 Task: Search one way flight ticket for 3 adults, 3 children in premium economy from Minneapolis-st. Paul: Minneapolis-st. Paul International/wold-chamberlain Airport to Raleigh: Raleigh-durham International Airport on 8-5-2023. Number of bags: 9 checked bags. Price is upto 79000. Outbound departure time preference is 23:00.
Action: Mouse moved to (308, 150)
Screenshot: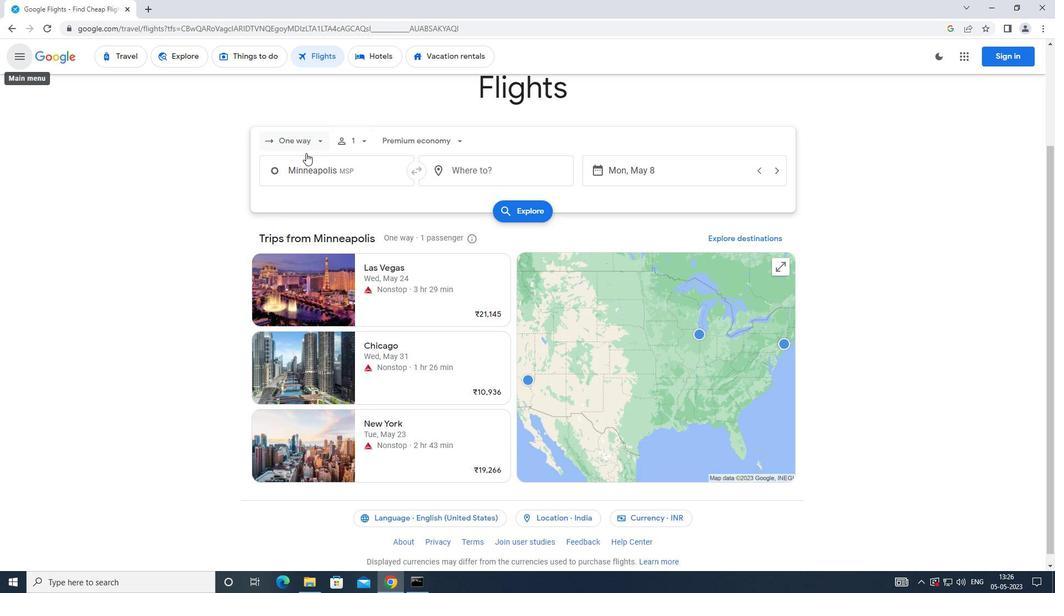 
Action: Mouse pressed left at (308, 150)
Screenshot: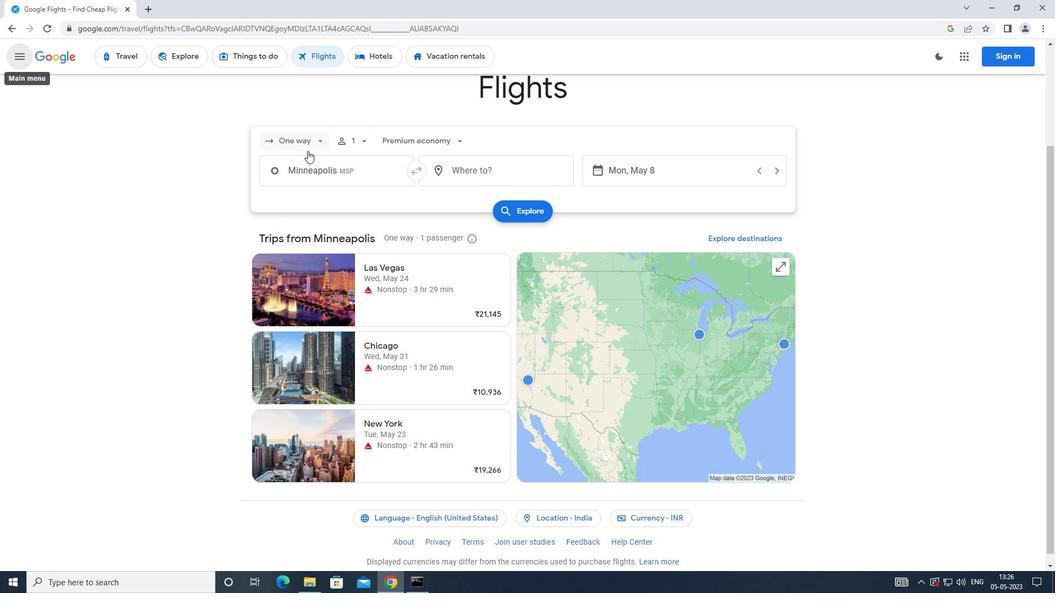 
Action: Mouse moved to (312, 190)
Screenshot: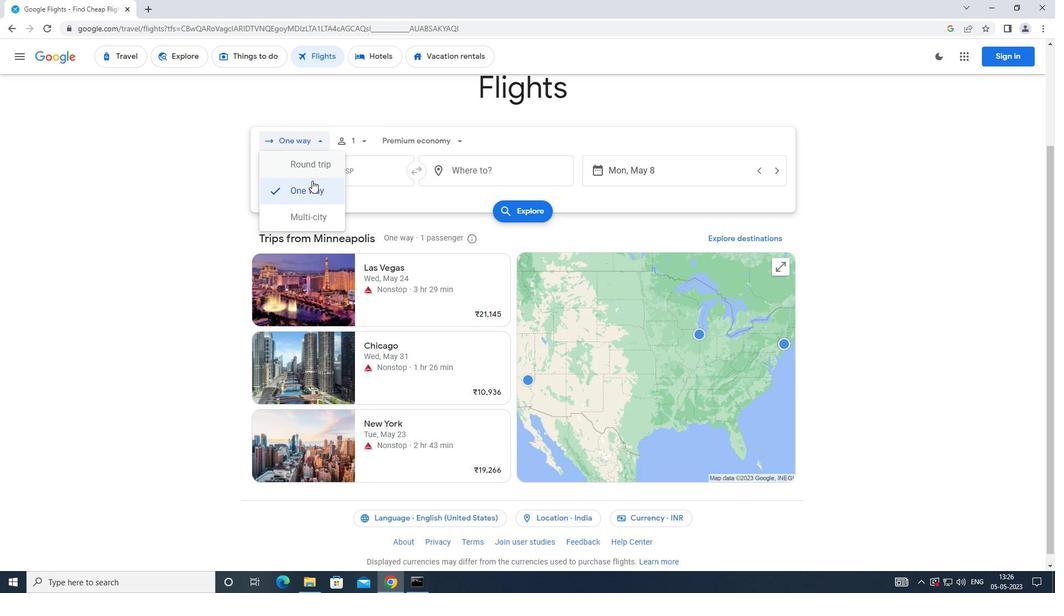 
Action: Mouse pressed left at (312, 190)
Screenshot: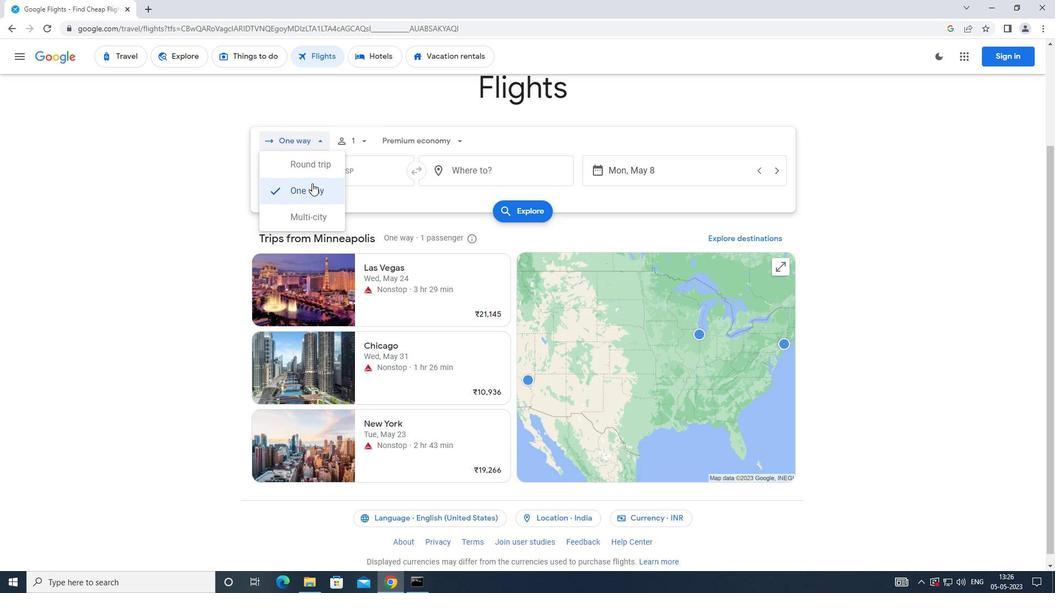 
Action: Mouse moved to (358, 147)
Screenshot: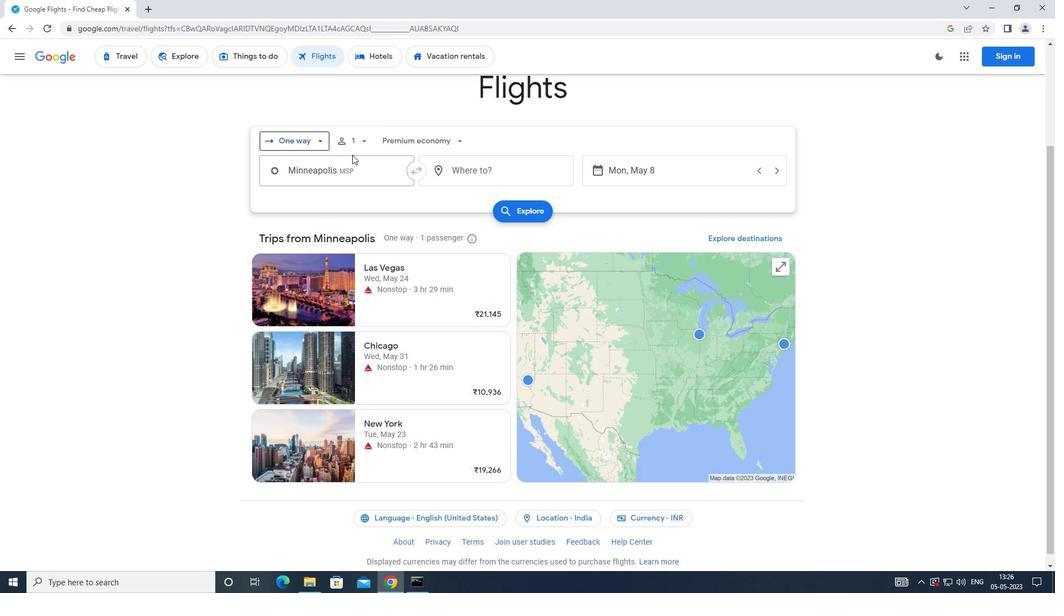 
Action: Mouse pressed left at (358, 147)
Screenshot: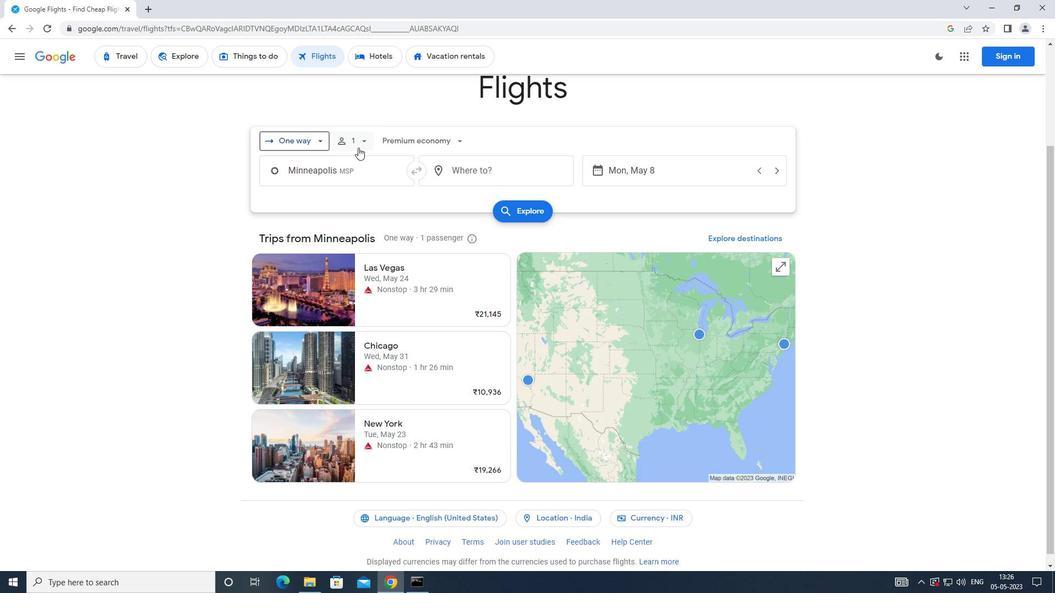 
Action: Mouse moved to (450, 168)
Screenshot: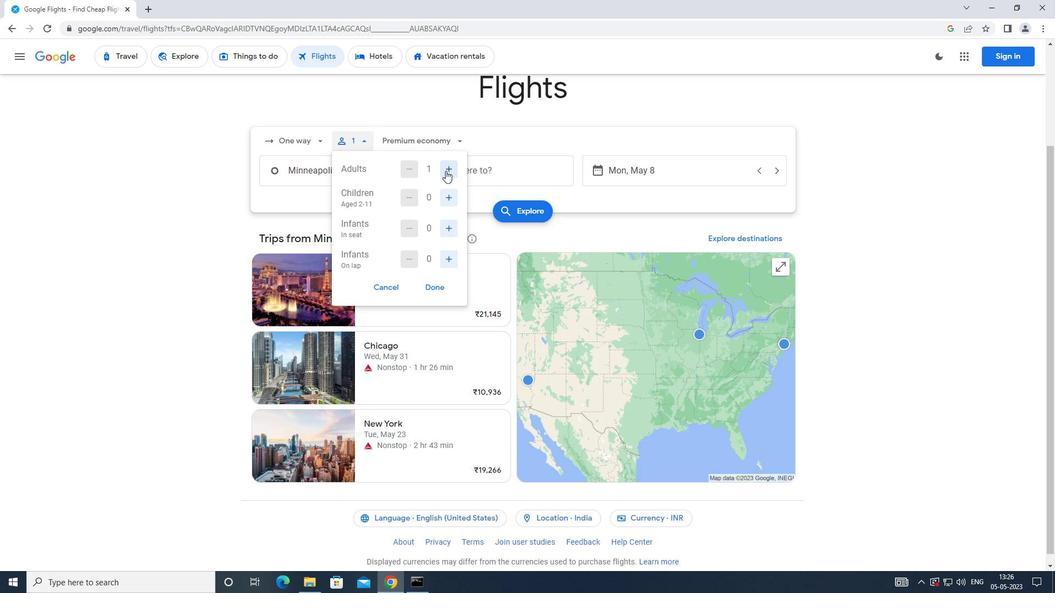 
Action: Mouse pressed left at (450, 168)
Screenshot: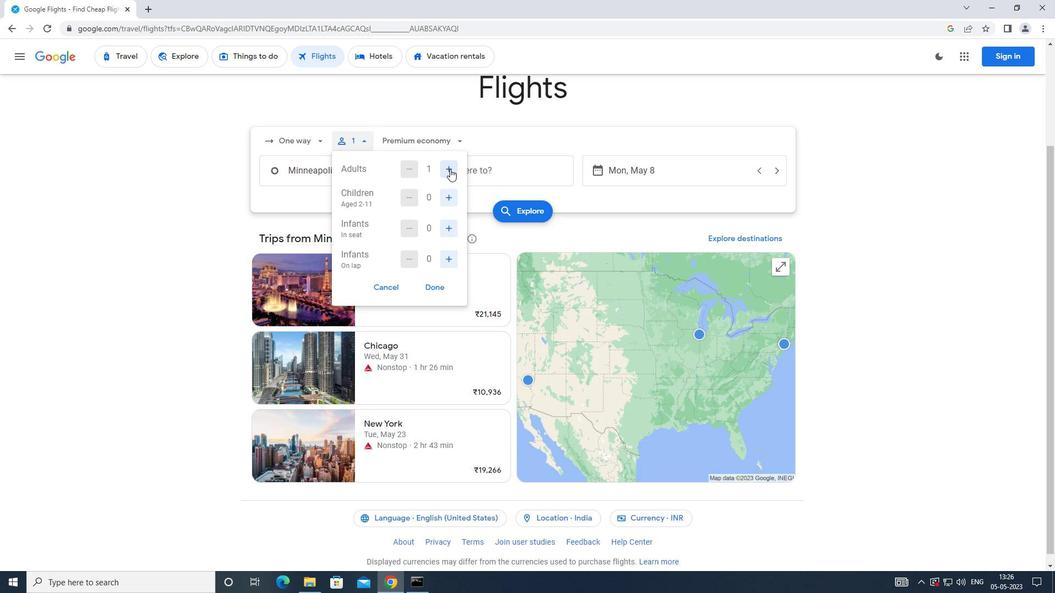 
Action: Mouse pressed left at (450, 168)
Screenshot: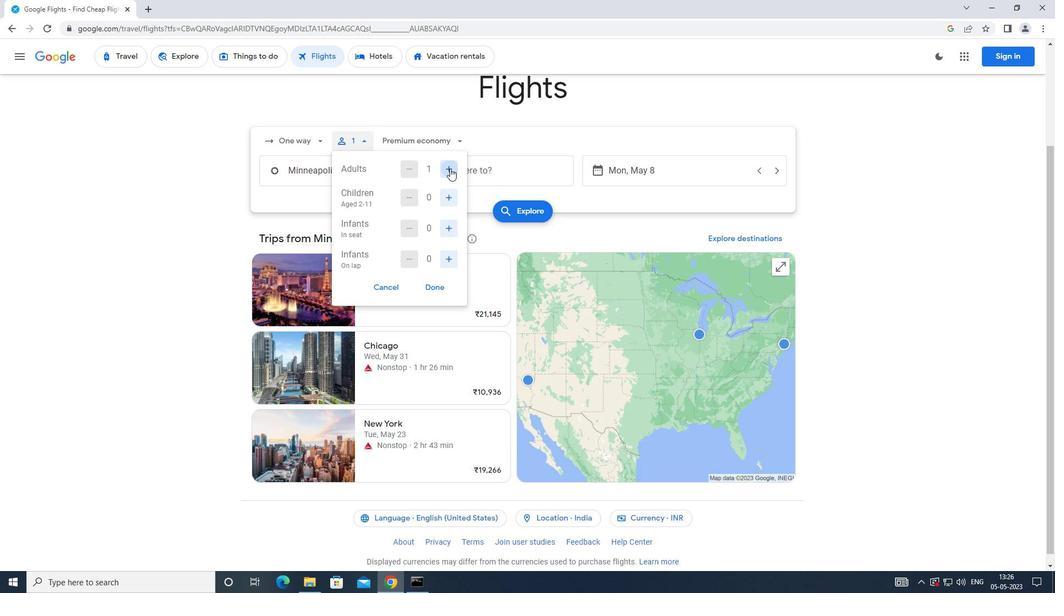 
Action: Mouse moved to (443, 195)
Screenshot: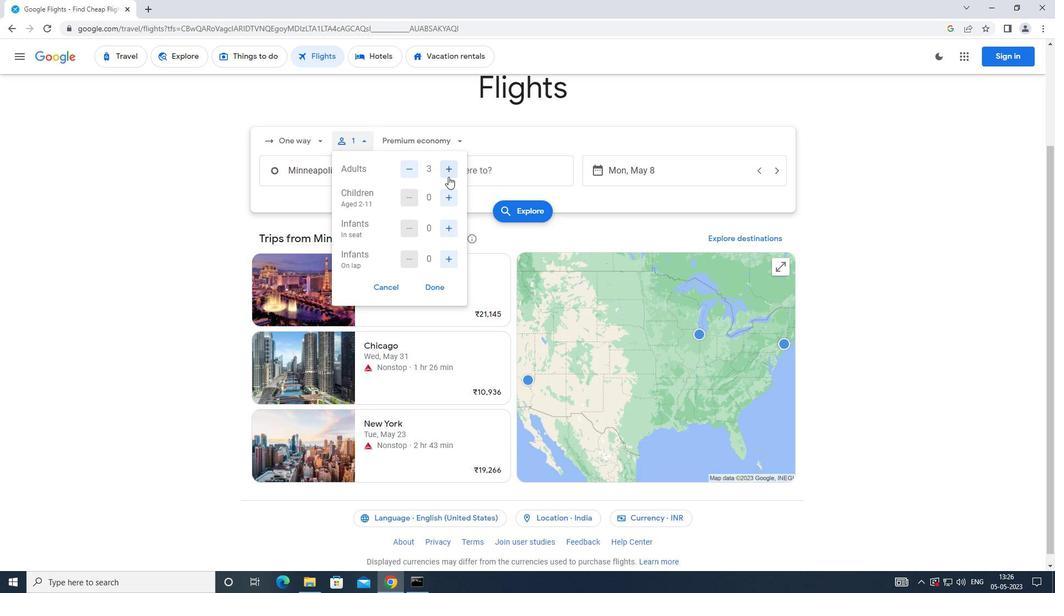 
Action: Mouse pressed left at (443, 195)
Screenshot: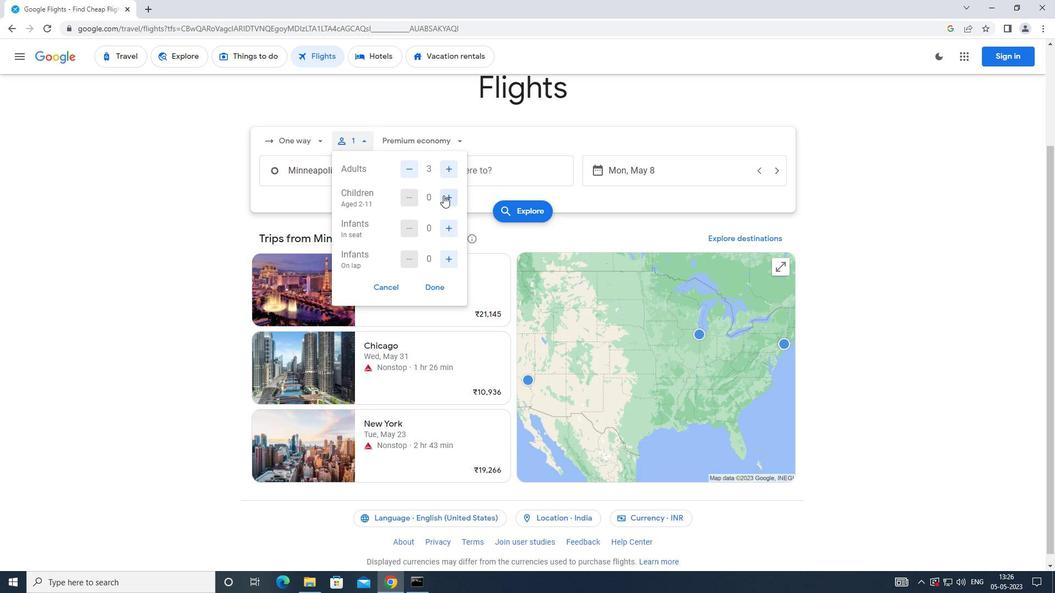 
Action: Mouse pressed left at (443, 195)
Screenshot: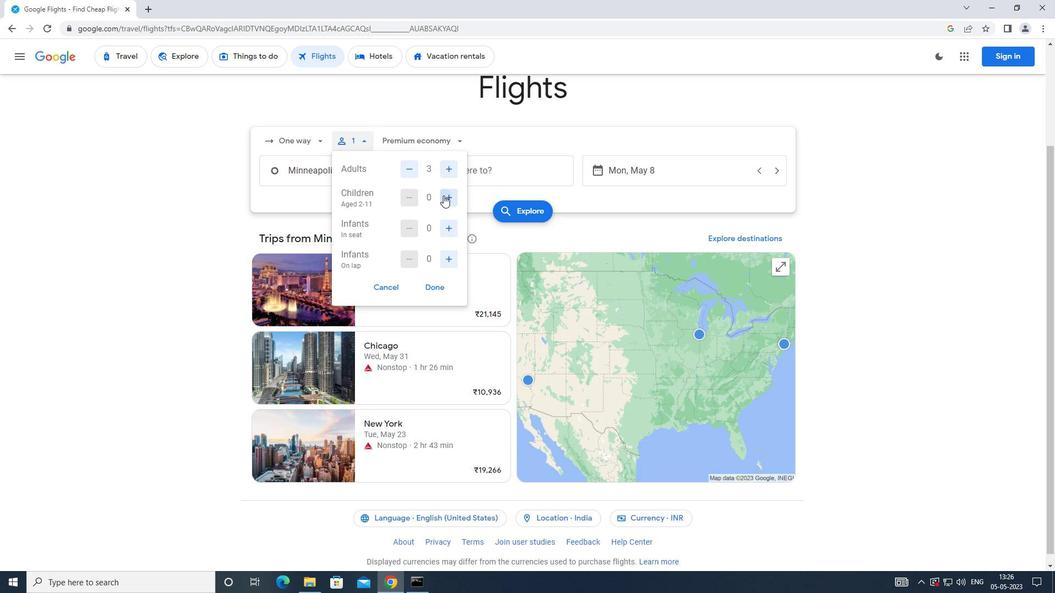 
Action: Mouse pressed left at (443, 195)
Screenshot: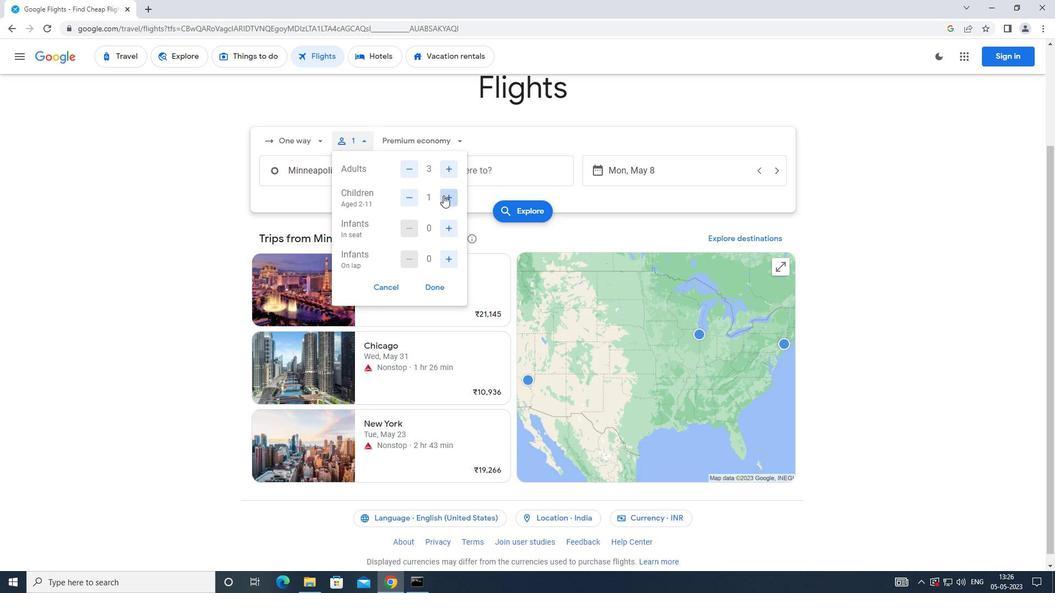 
Action: Mouse moved to (430, 292)
Screenshot: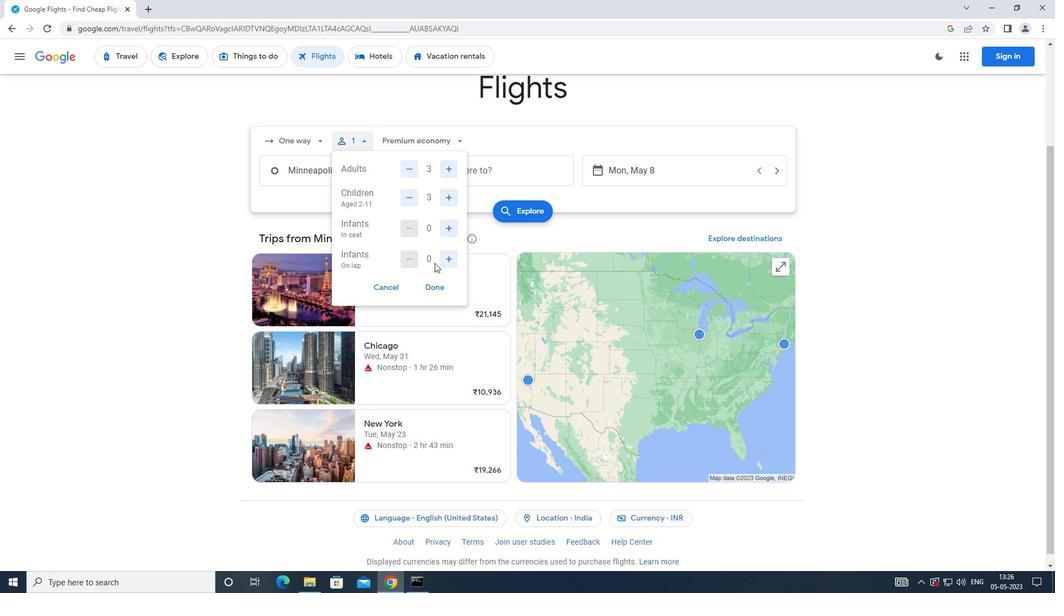 
Action: Mouse pressed left at (430, 292)
Screenshot: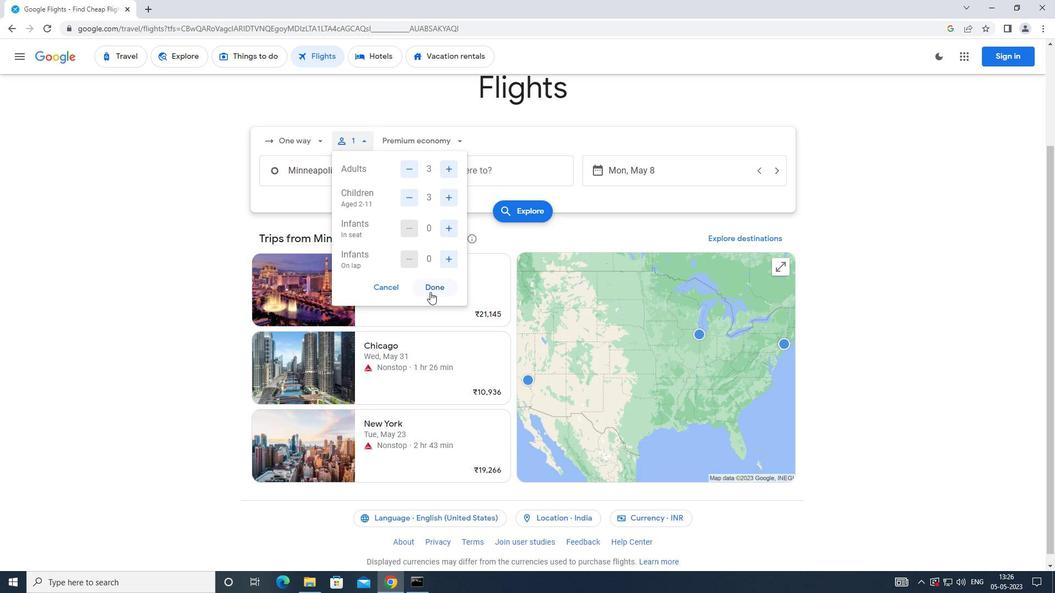 
Action: Mouse moved to (405, 140)
Screenshot: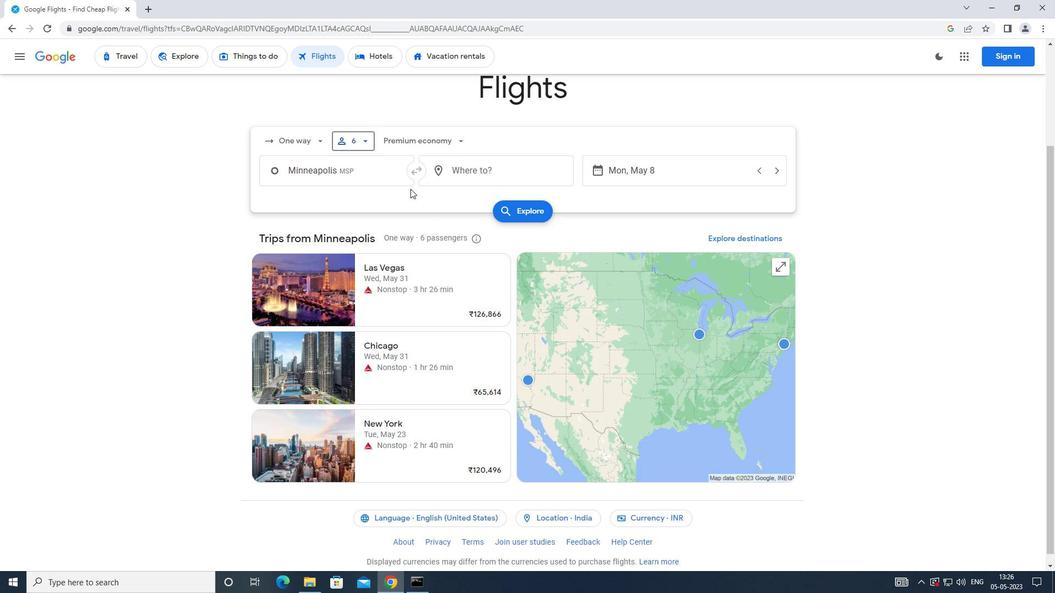 
Action: Mouse pressed left at (405, 140)
Screenshot: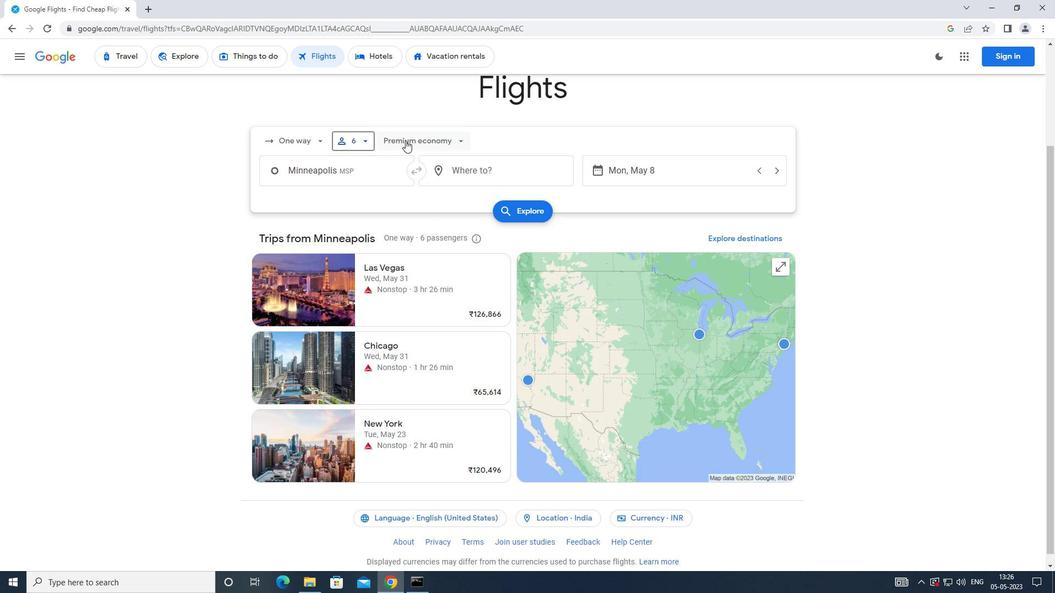 
Action: Mouse moved to (410, 194)
Screenshot: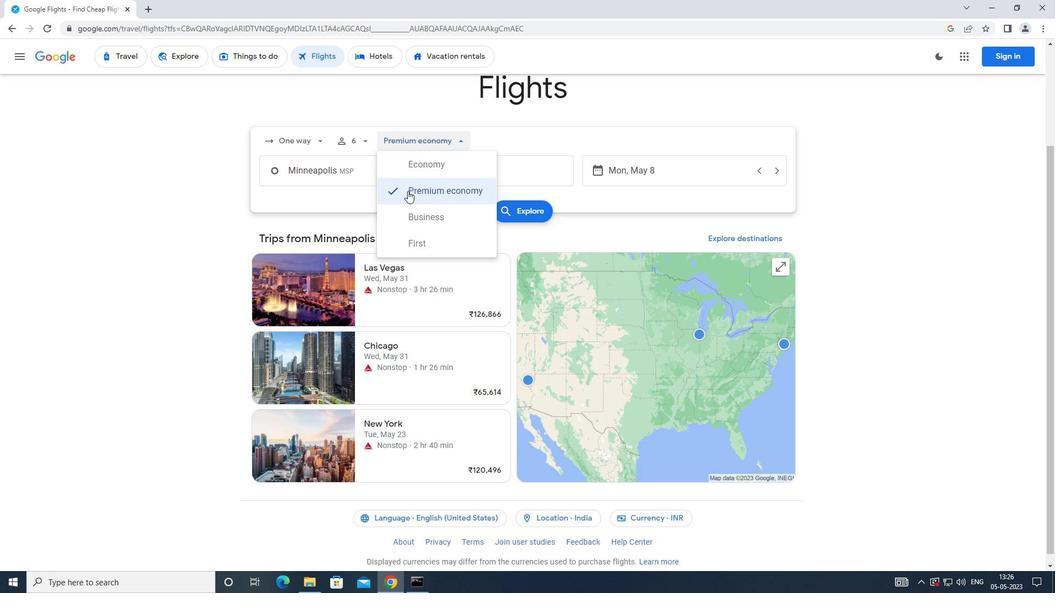 
Action: Mouse pressed left at (410, 194)
Screenshot: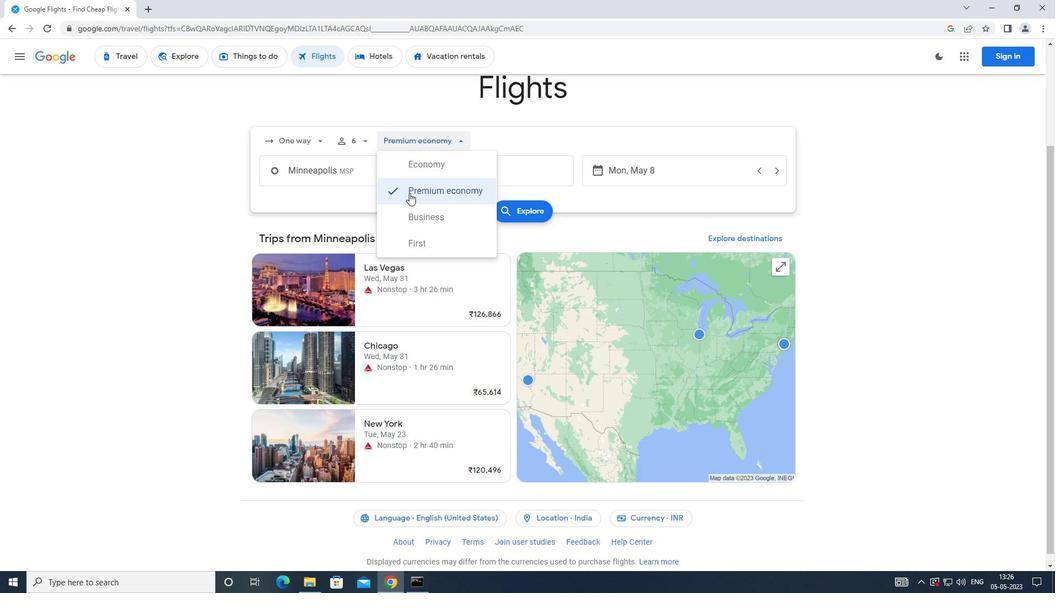 
Action: Mouse moved to (368, 177)
Screenshot: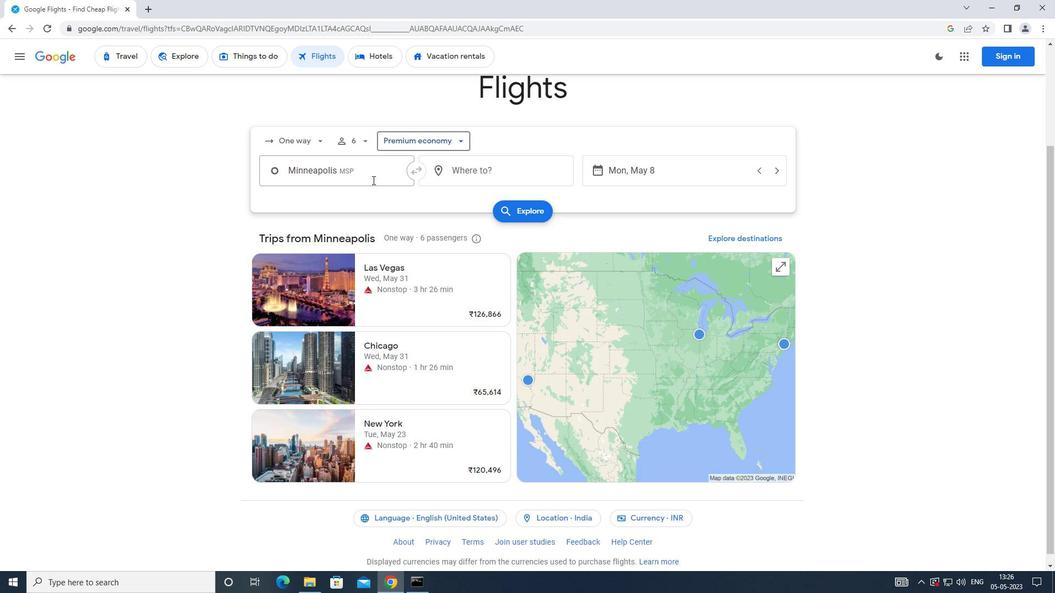 
Action: Mouse pressed left at (368, 177)
Screenshot: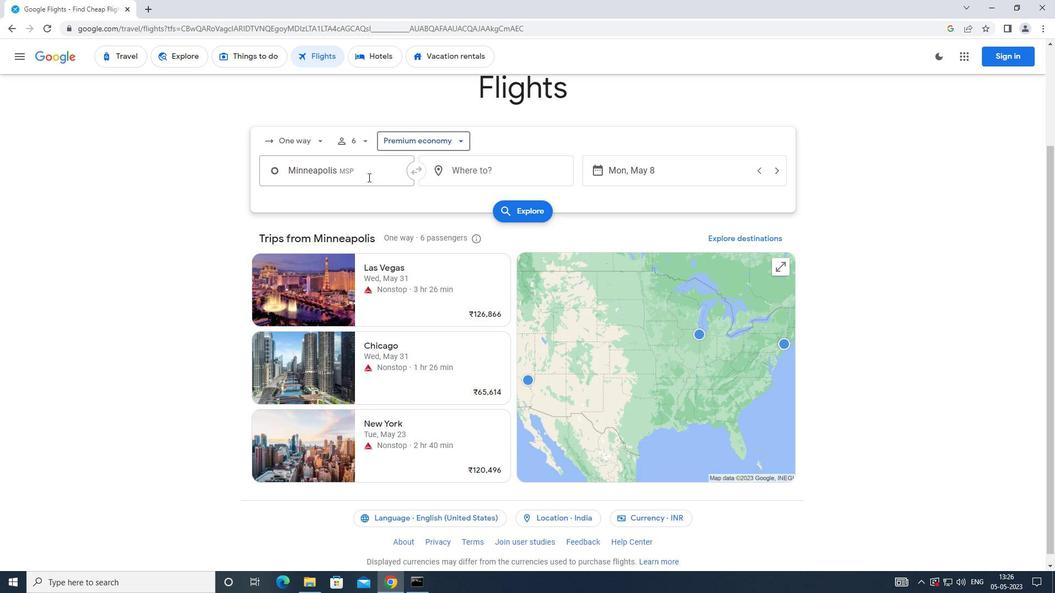 
Action: Key pressed <Key.caps_lock>m<Key.caps_lock>inneapolis
Screenshot: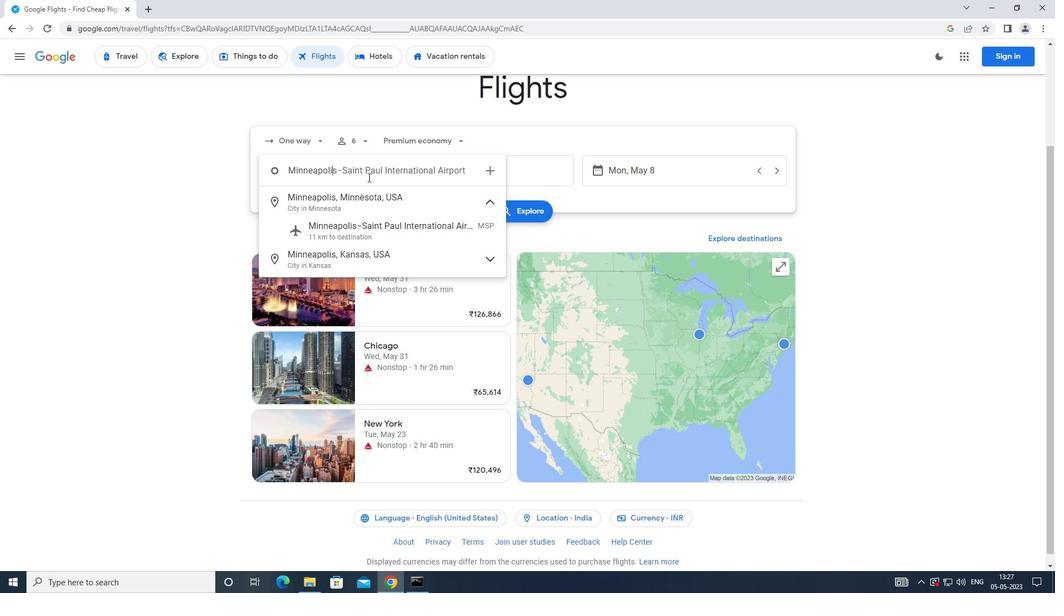 
Action: Mouse moved to (393, 224)
Screenshot: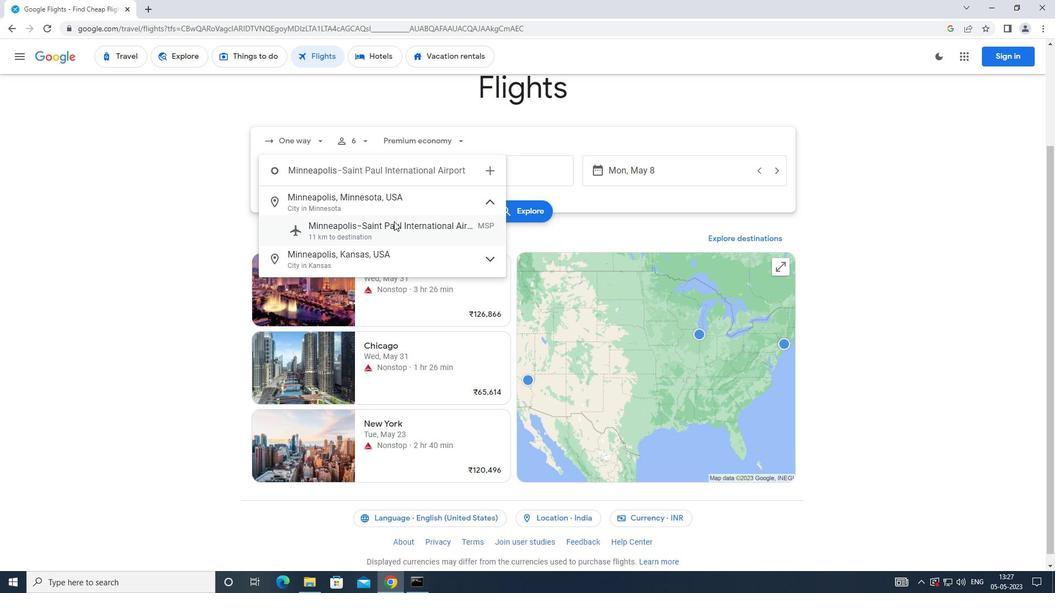 
Action: Mouse pressed left at (393, 224)
Screenshot: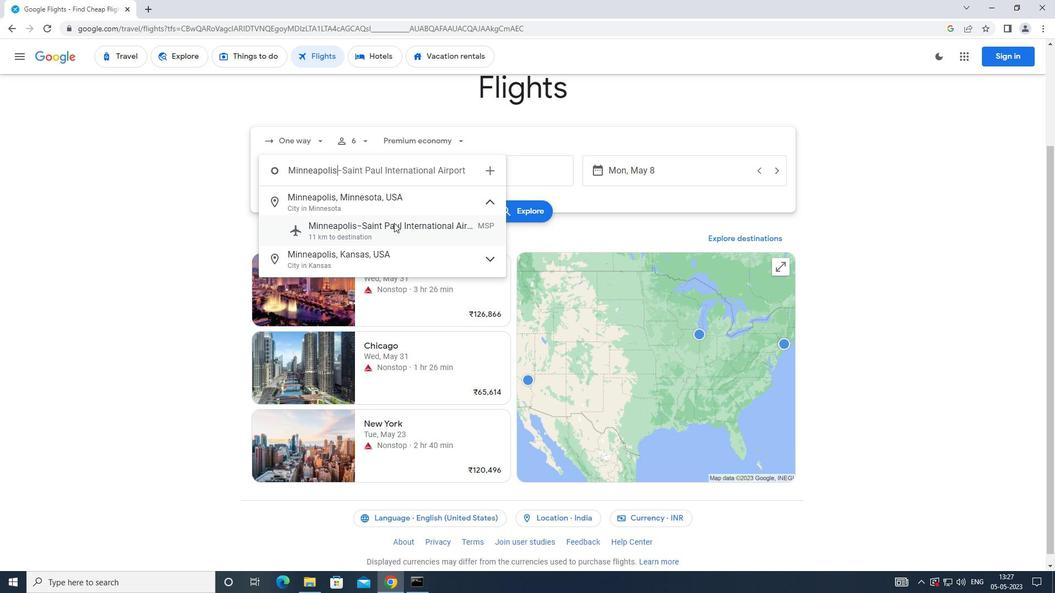 
Action: Mouse moved to (481, 174)
Screenshot: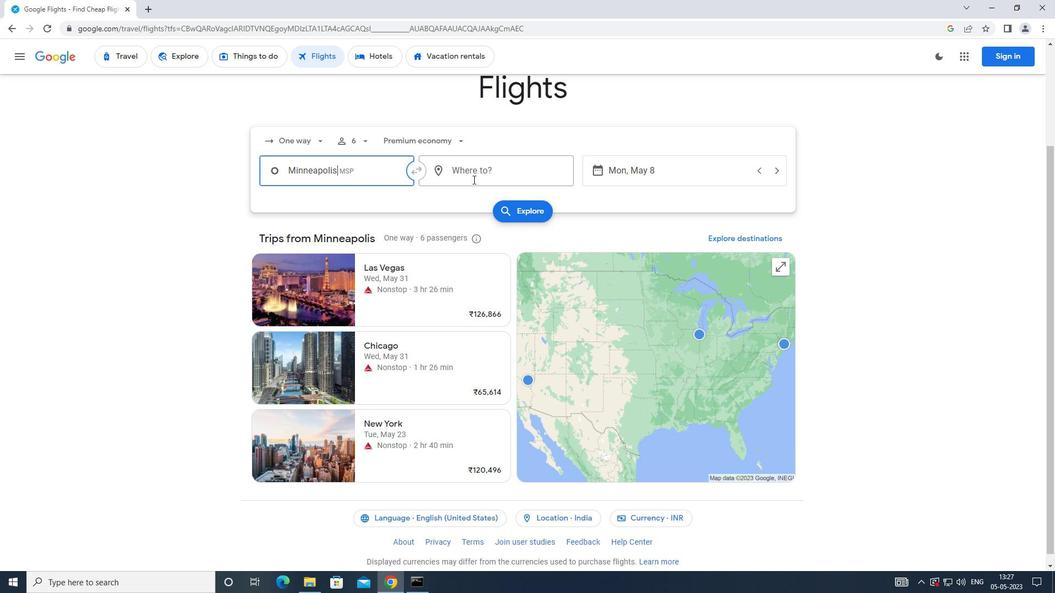 
Action: Mouse pressed left at (481, 174)
Screenshot: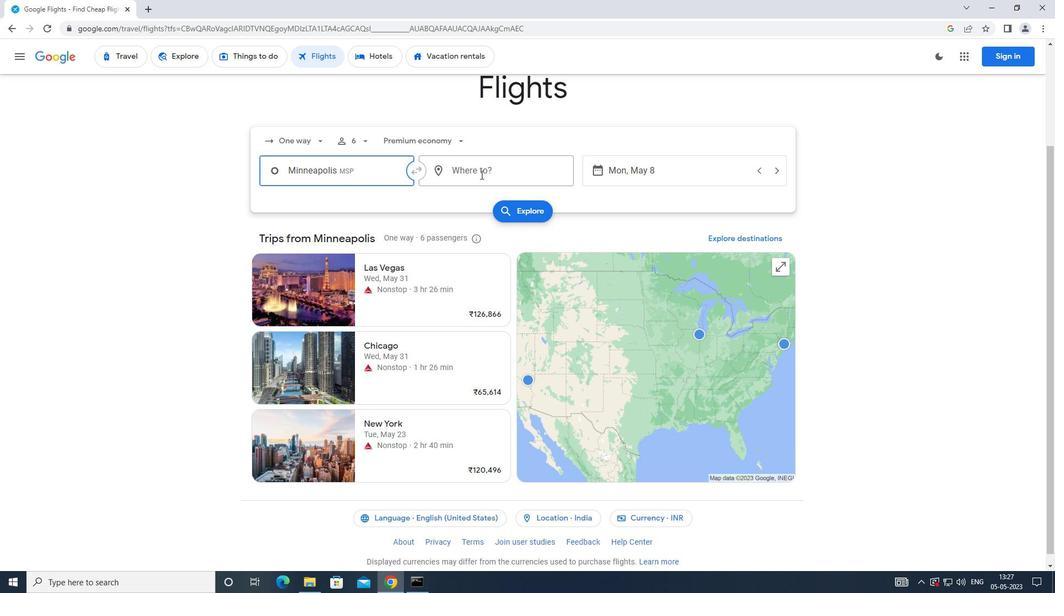 
Action: Mouse moved to (464, 179)
Screenshot: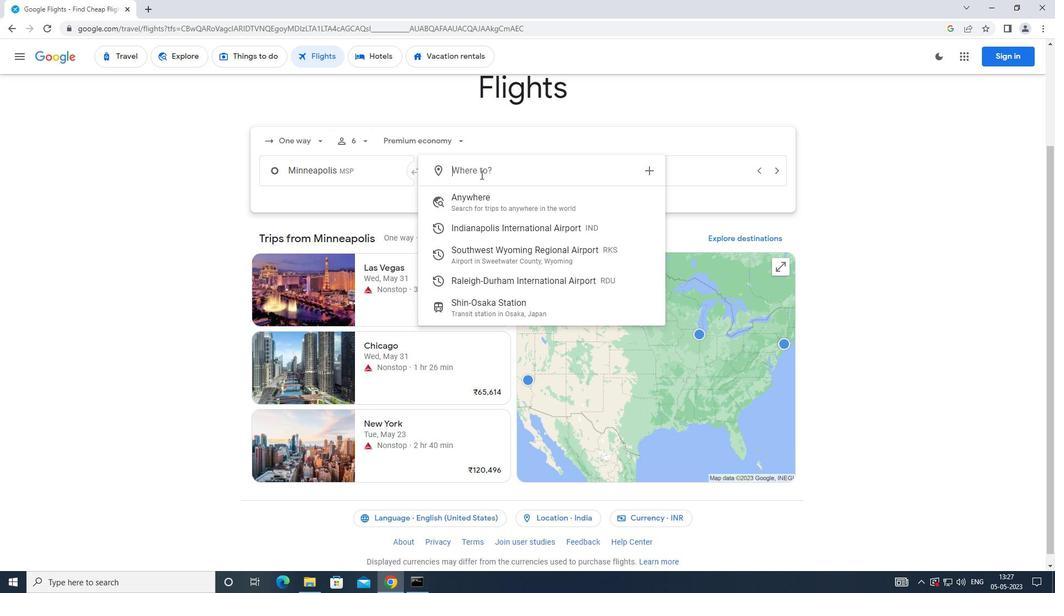 
Action: Key pressed <Key.caps_lock>r<Key.caps_lock>aleigh
Screenshot: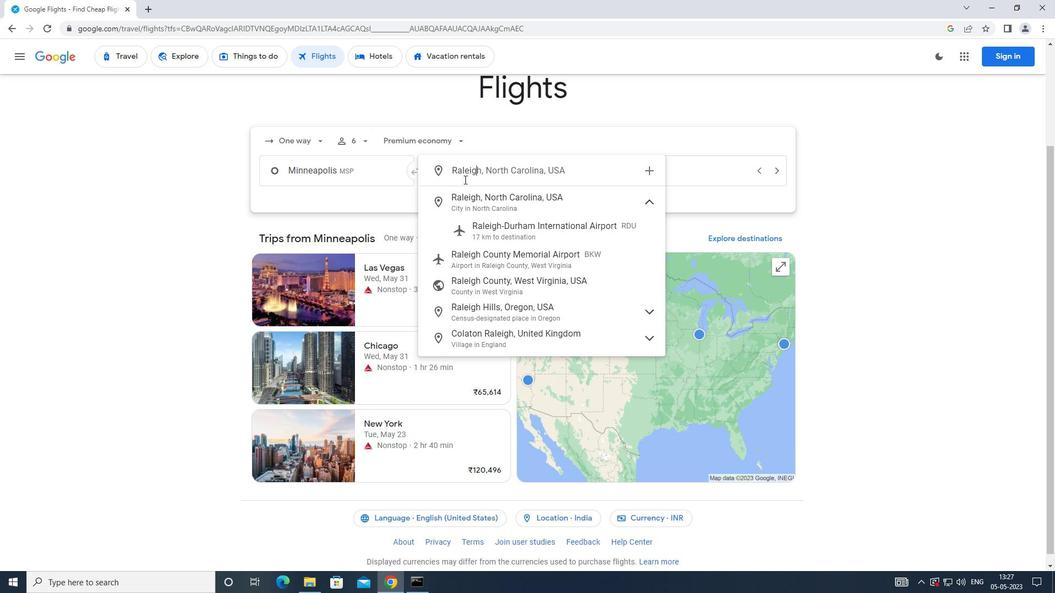 
Action: Mouse moved to (493, 223)
Screenshot: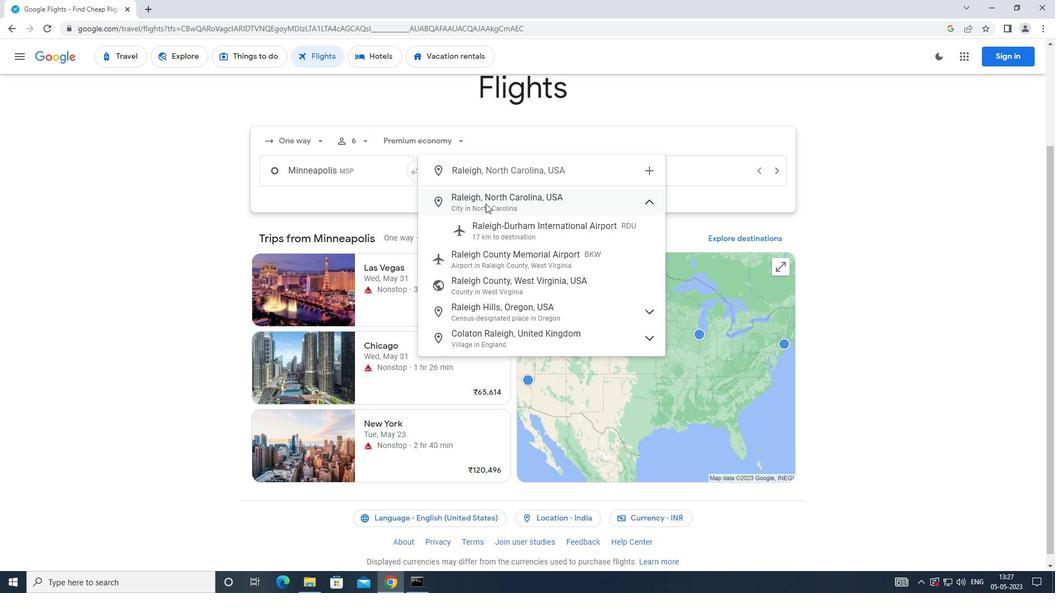 
Action: Mouse pressed left at (493, 223)
Screenshot: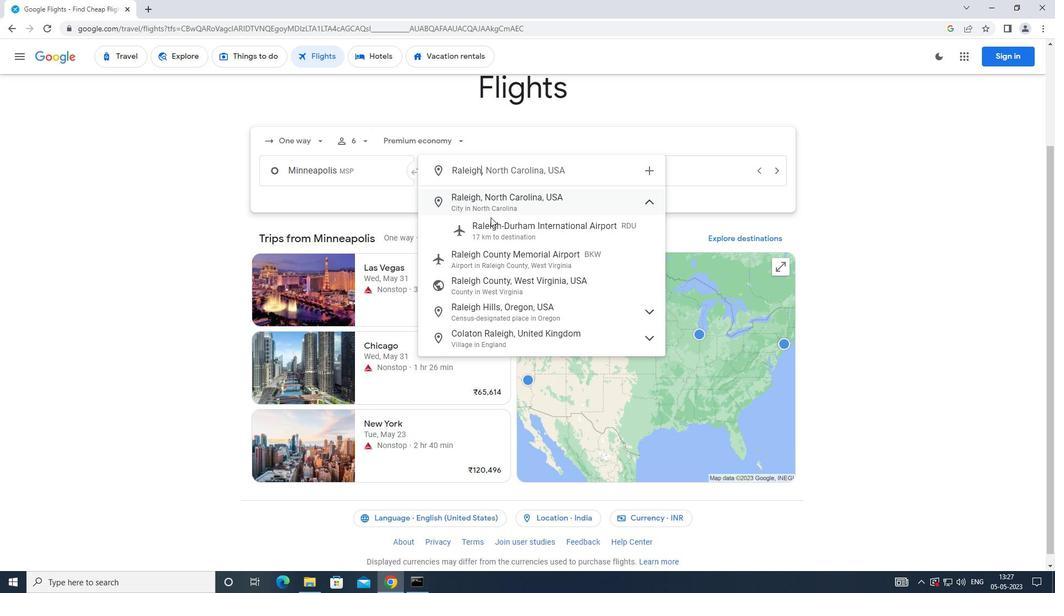 
Action: Mouse moved to (619, 165)
Screenshot: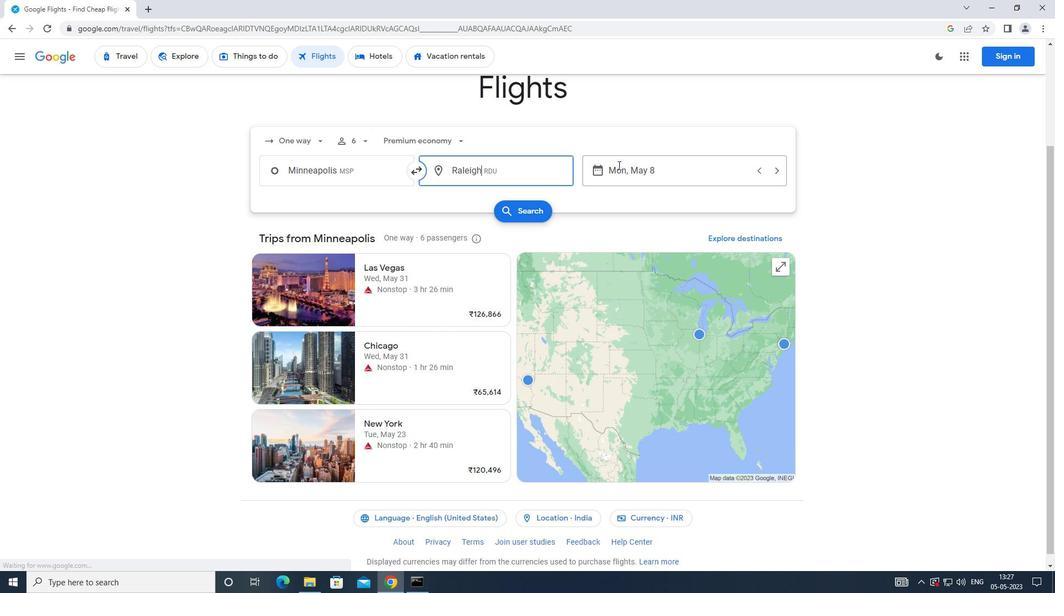
Action: Mouse pressed left at (619, 165)
Screenshot: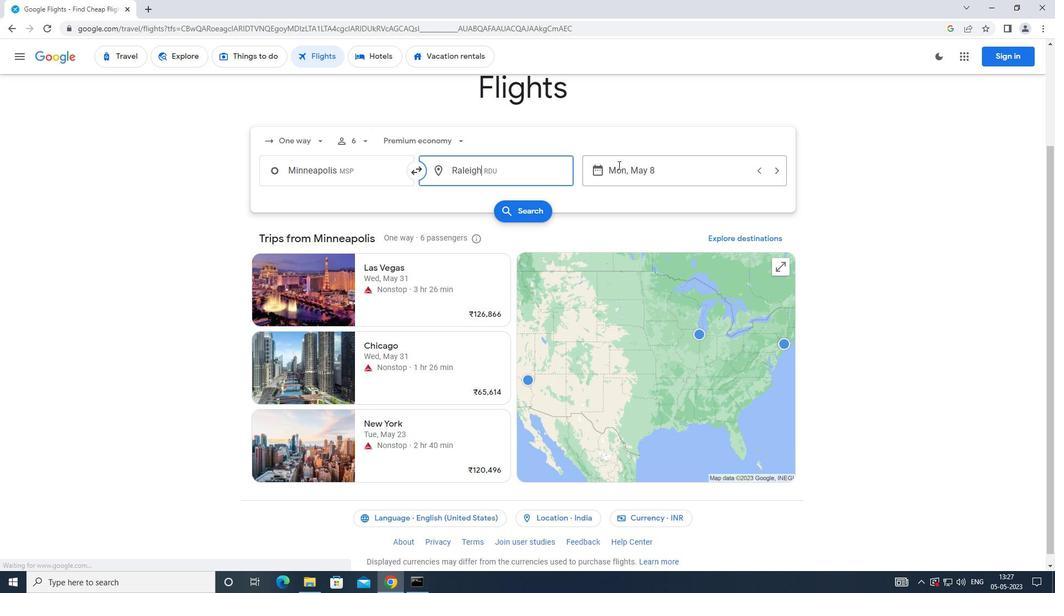 
Action: Mouse moved to (422, 281)
Screenshot: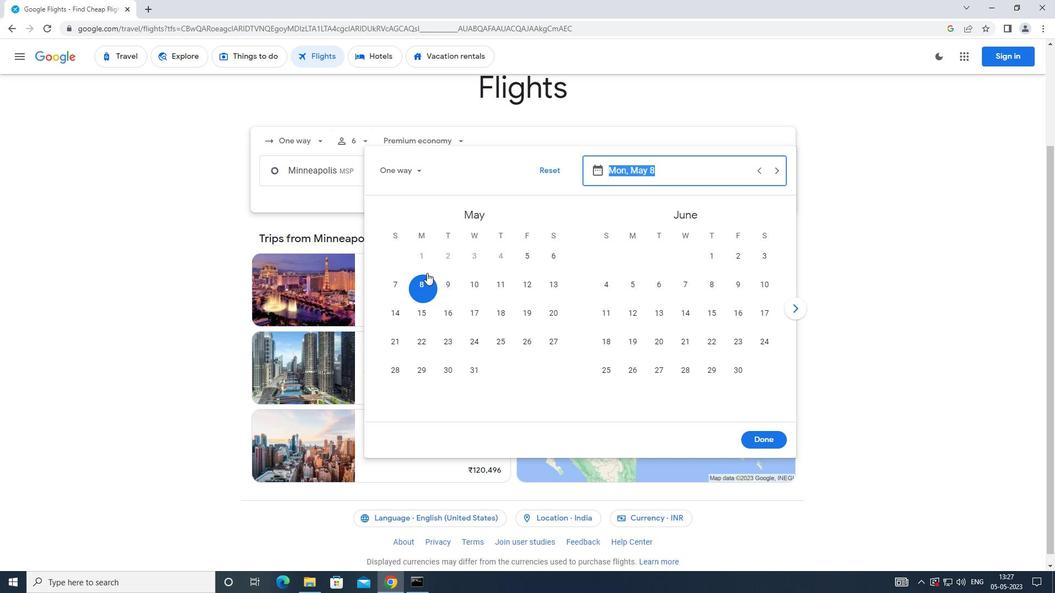 
Action: Mouse pressed left at (422, 281)
Screenshot: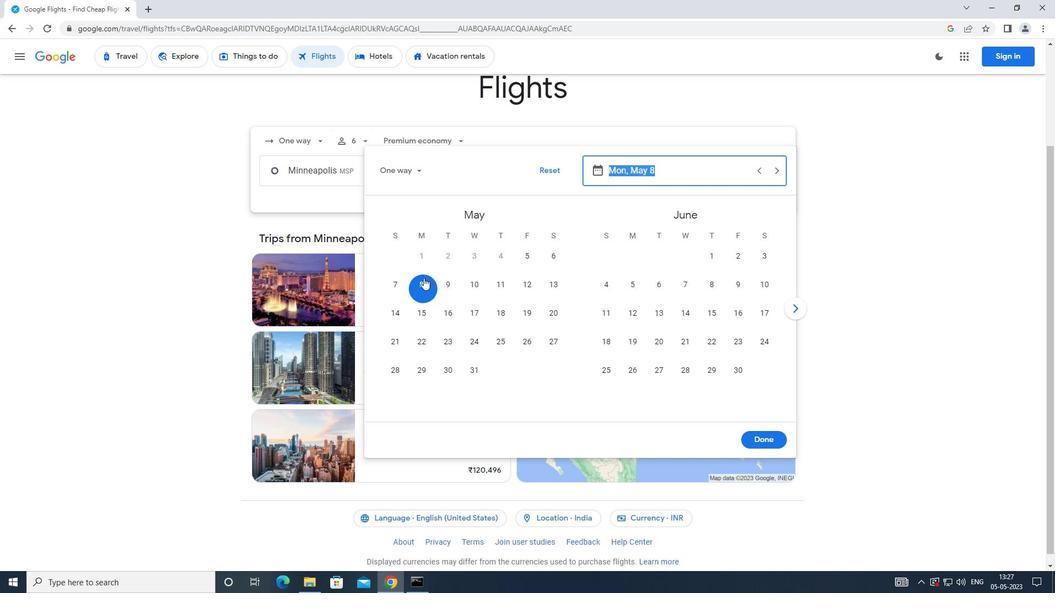 
Action: Mouse moved to (749, 439)
Screenshot: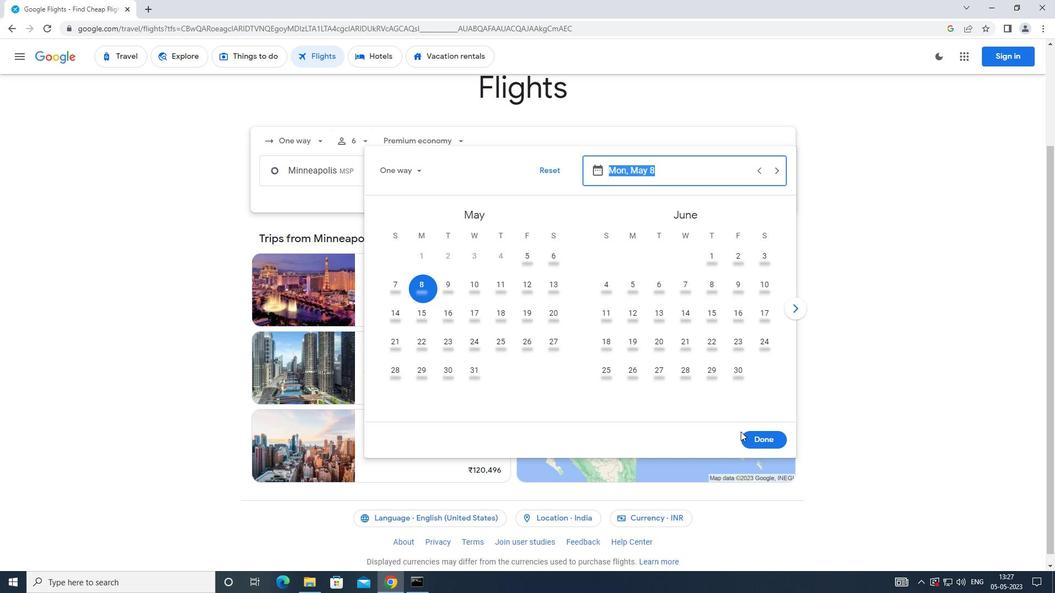 
Action: Mouse pressed left at (749, 439)
Screenshot: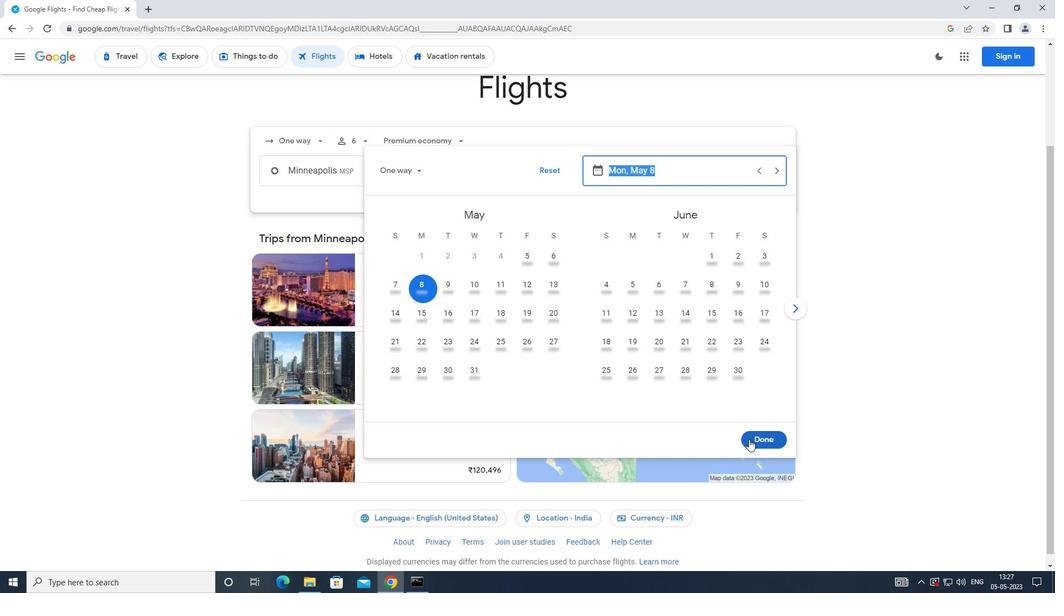 
Action: Mouse moved to (518, 220)
Screenshot: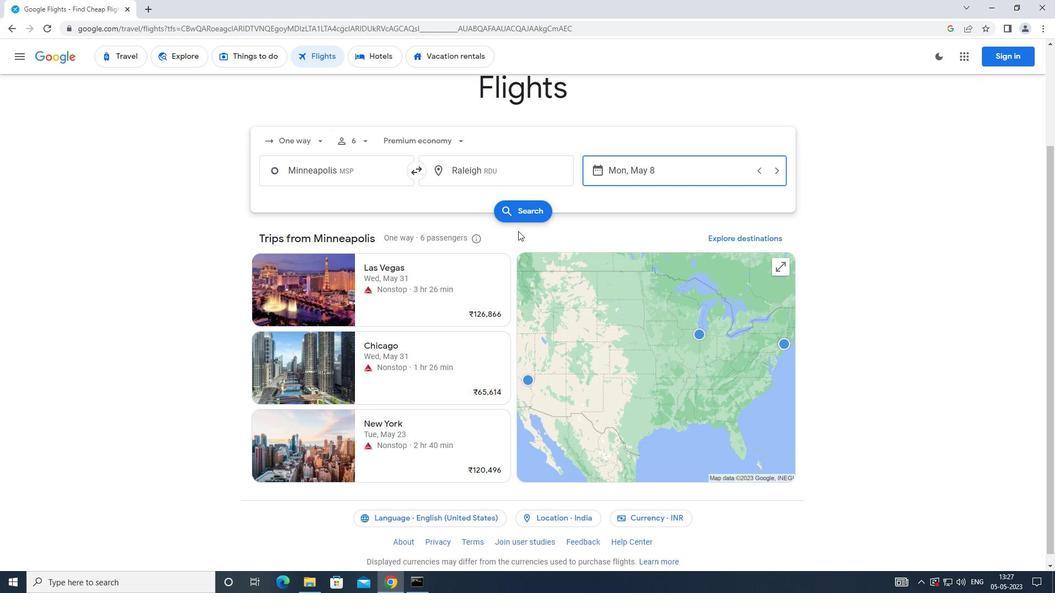 
Action: Mouse pressed left at (518, 220)
Screenshot: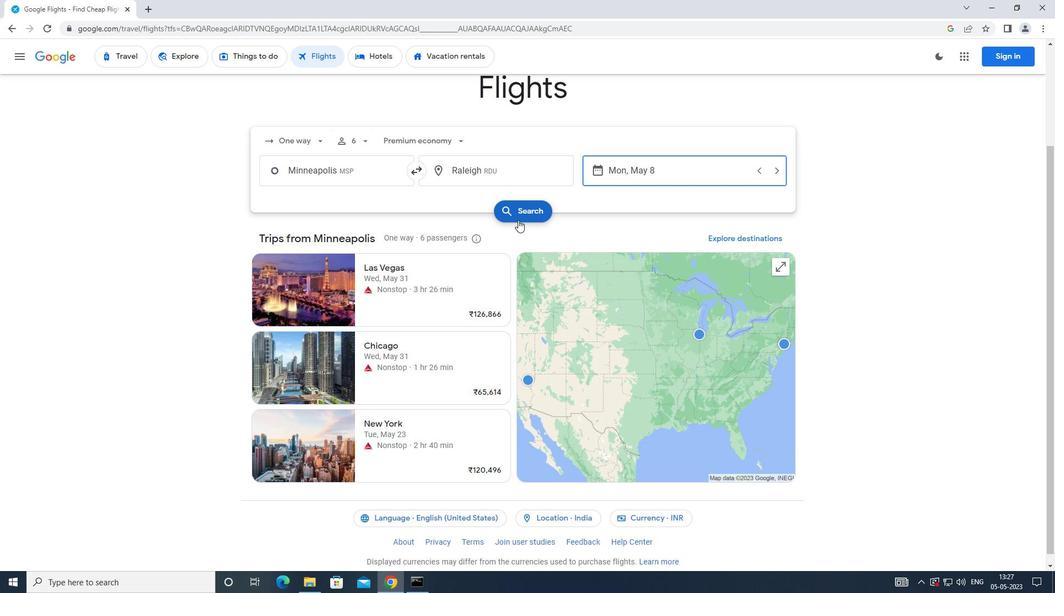 
Action: Mouse moved to (271, 156)
Screenshot: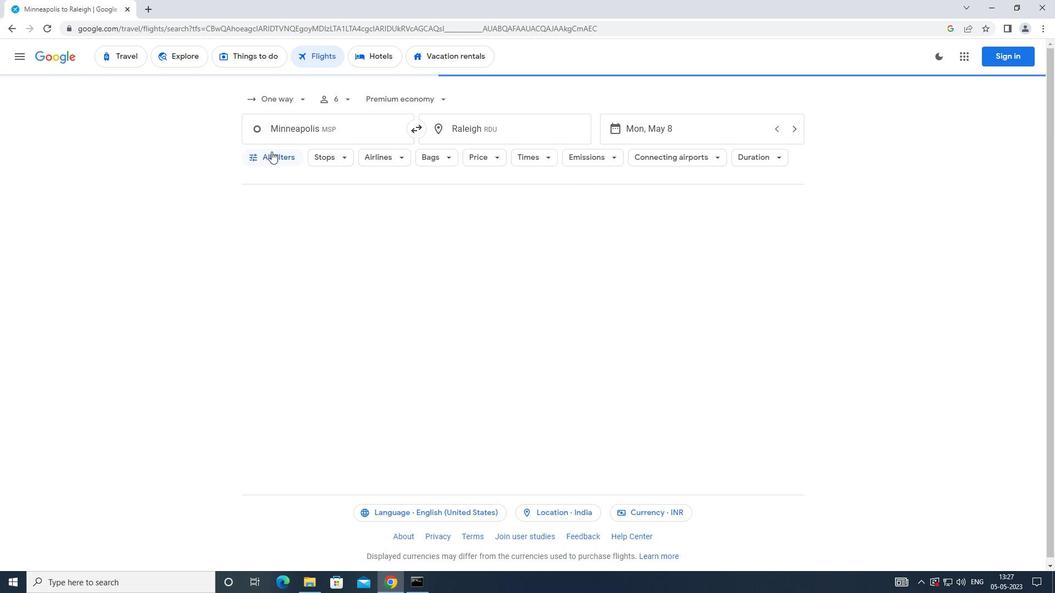 
Action: Mouse pressed left at (271, 156)
Screenshot: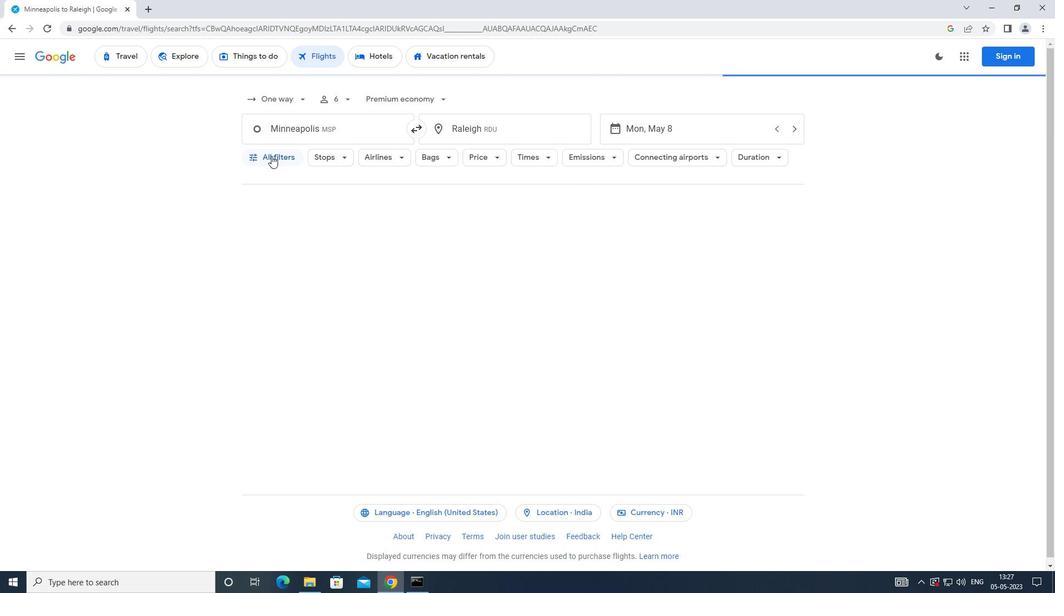 
Action: Mouse moved to (403, 395)
Screenshot: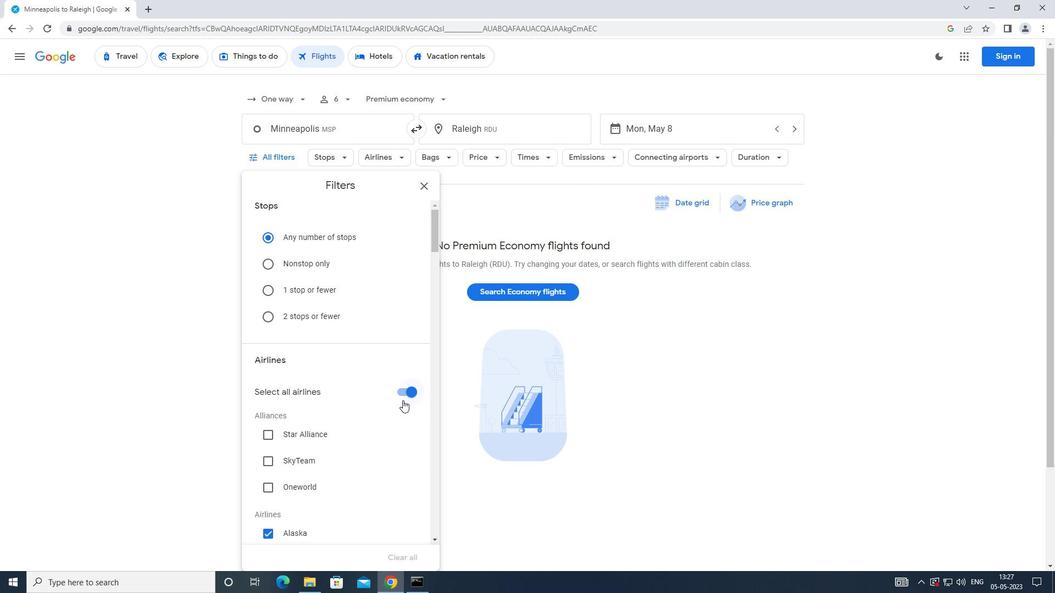 
Action: Mouse pressed left at (403, 395)
Screenshot: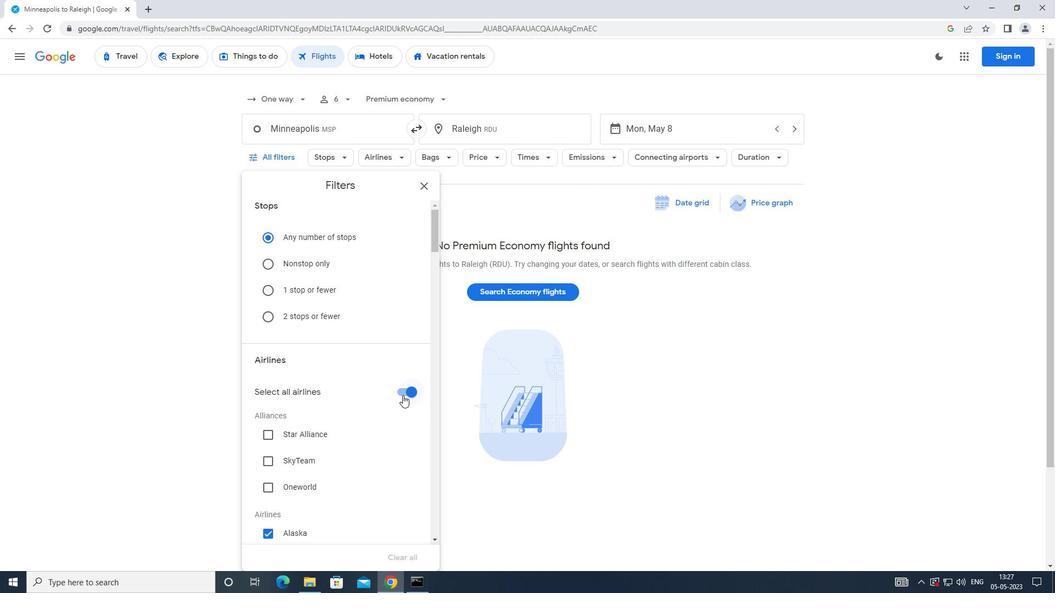 
Action: Mouse moved to (393, 387)
Screenshot: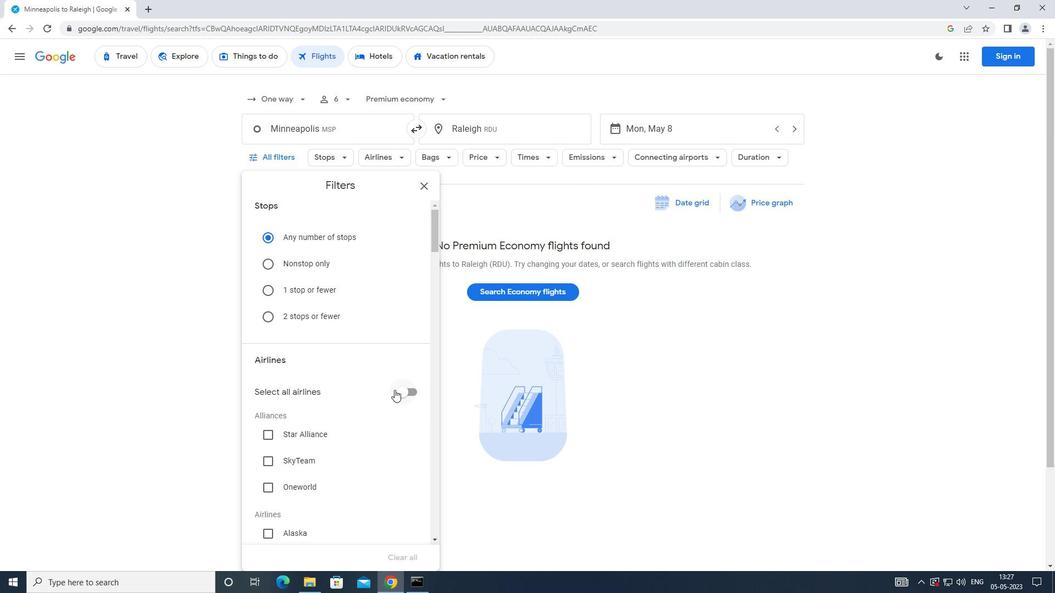 
Action: Mouse scrolled (393, 387) with delta (0, 0)
Screenshot: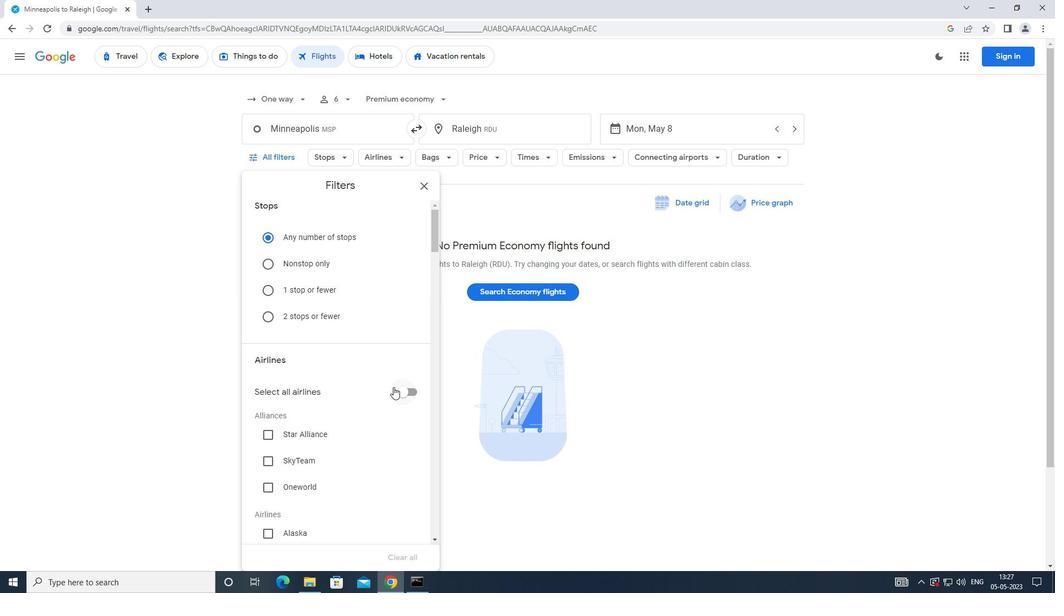 
Action: Mouse scrolled (393, 387) with delta (0, 0)
Screenshot: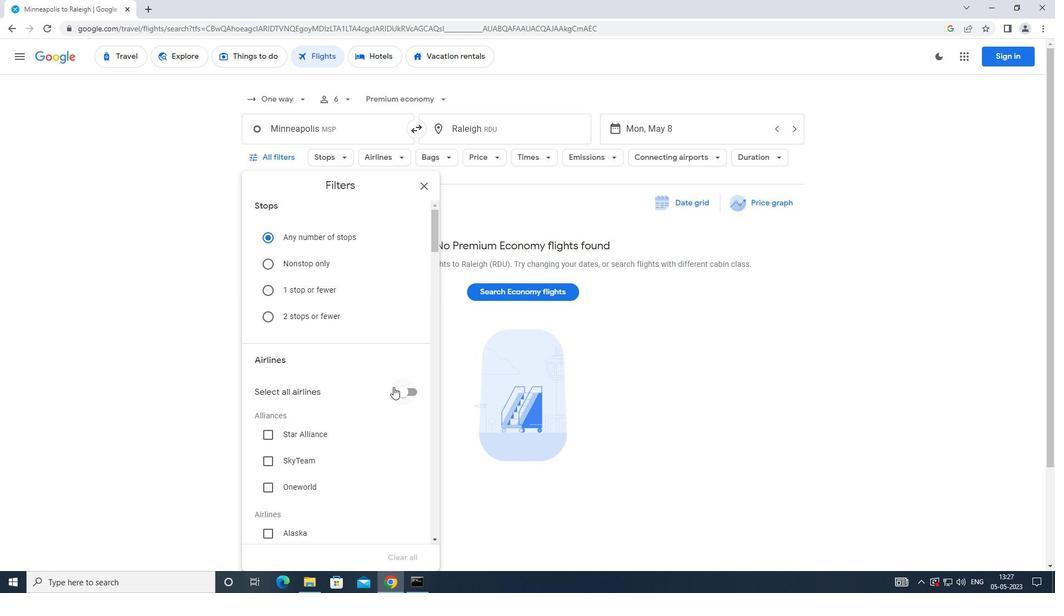 
Action: Mouse scrolled (393, 387) with delta (0, 0)
Screenshot: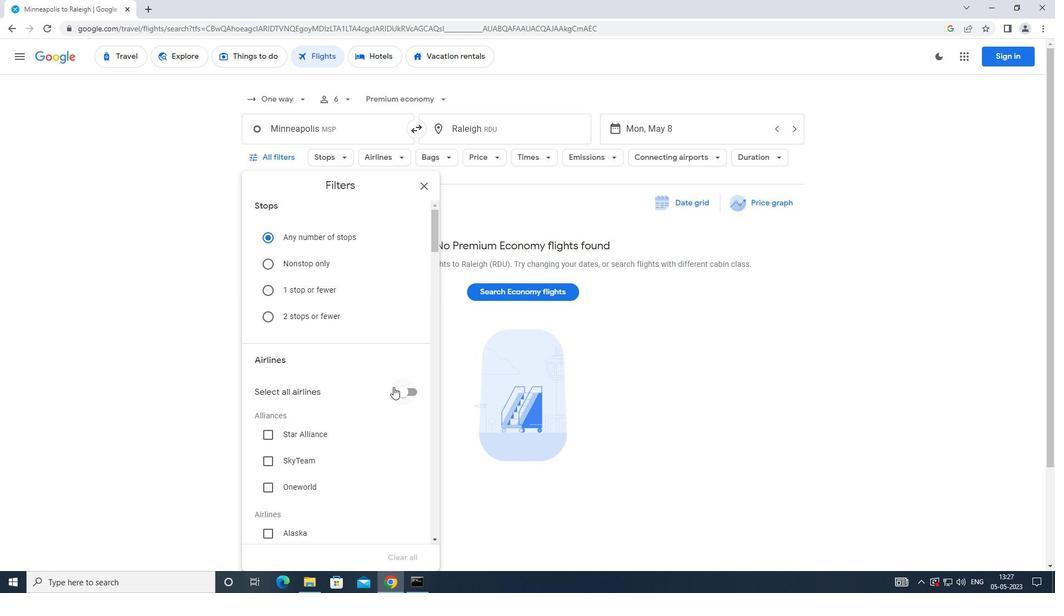 
Action: Mouse moved to (393, 381)
Screenshot: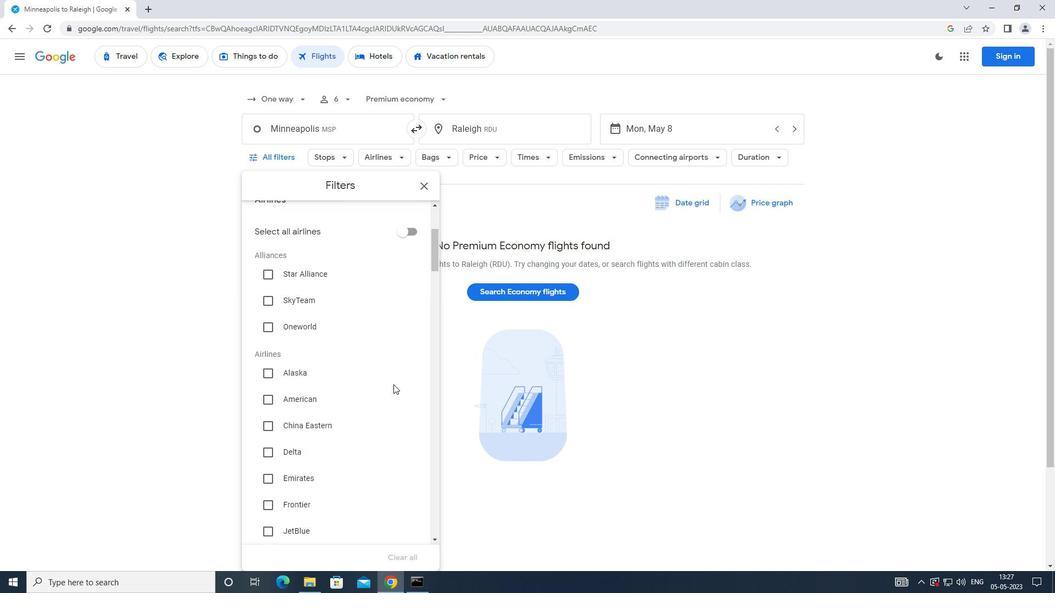 
Action: Mouse scrolled (393, 381) with delta (0, 0)
Screenshot: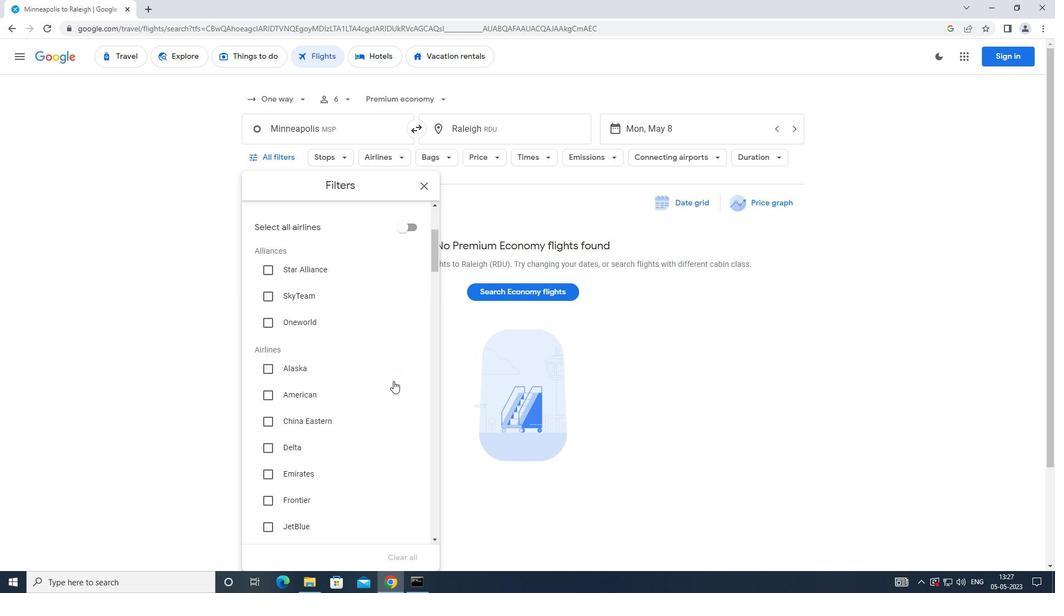 
Action: Mouse scrolled (393, 381) with delta (0, 0)
Screenshot: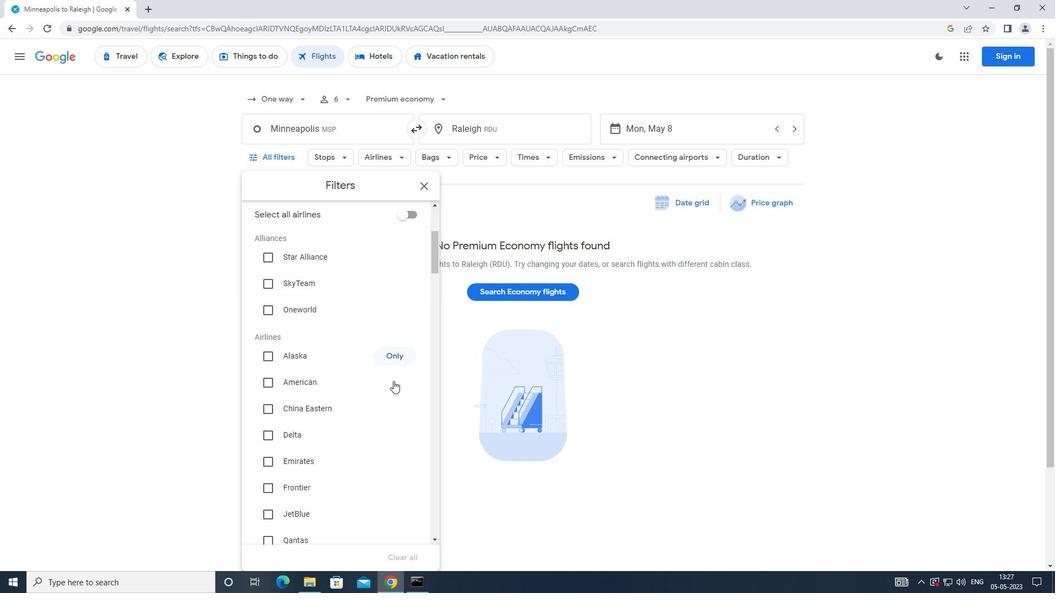 
Action: Mouse scrolled (393, 381) with delta (0, 0)
Screenshot: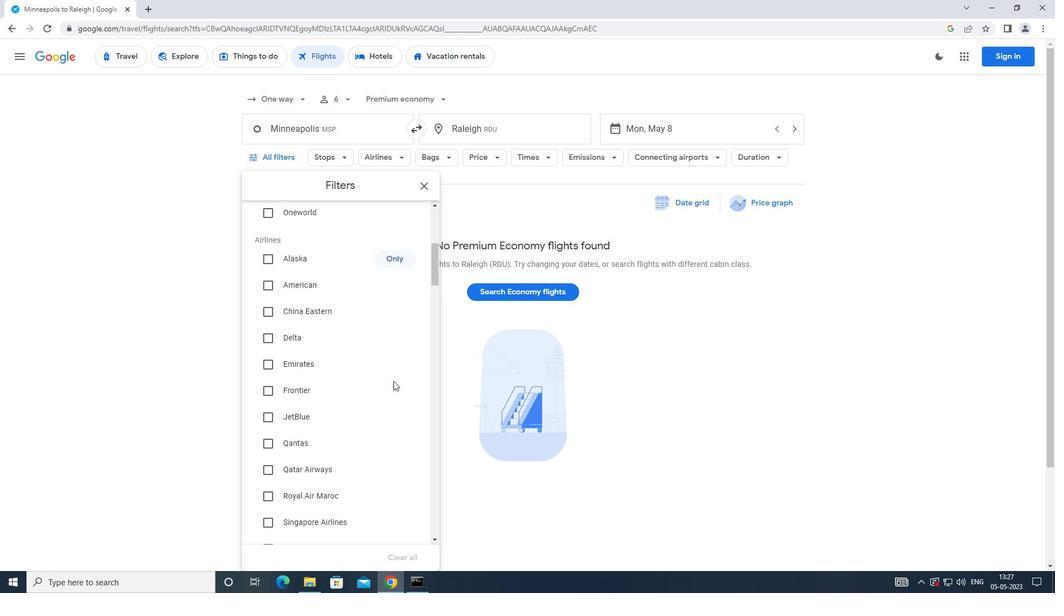 
Action: Mouse scrolled (393, 381) with delta (0, 0)
Screenshot: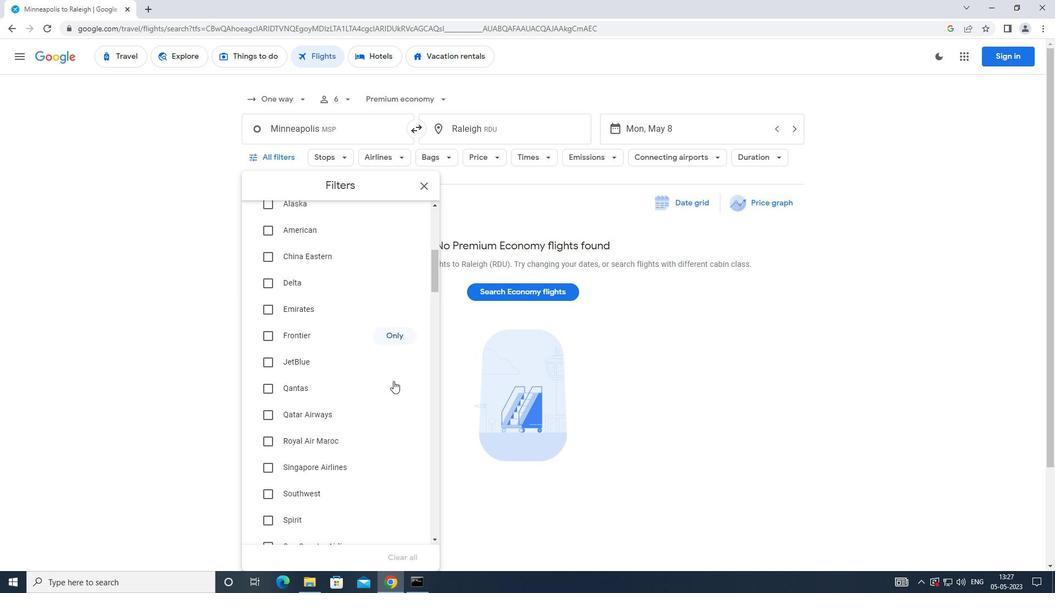 
Action: Mouse scrolled (393, 381) with delta (0, 0)
Screenshot: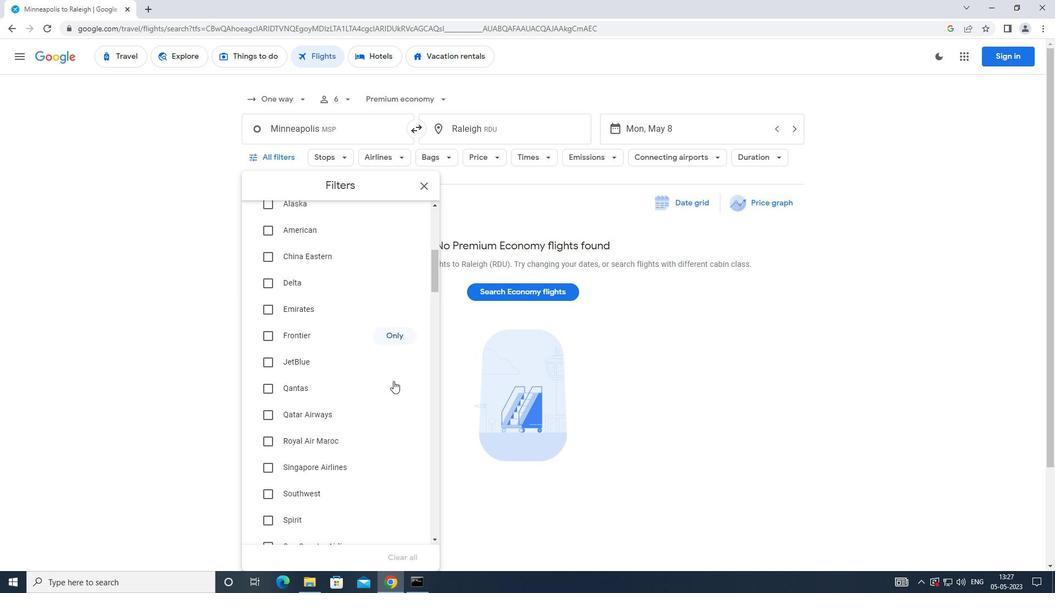 
Action: Mouse scrolled (393, 381) with delta (0, 0)
Screenshot: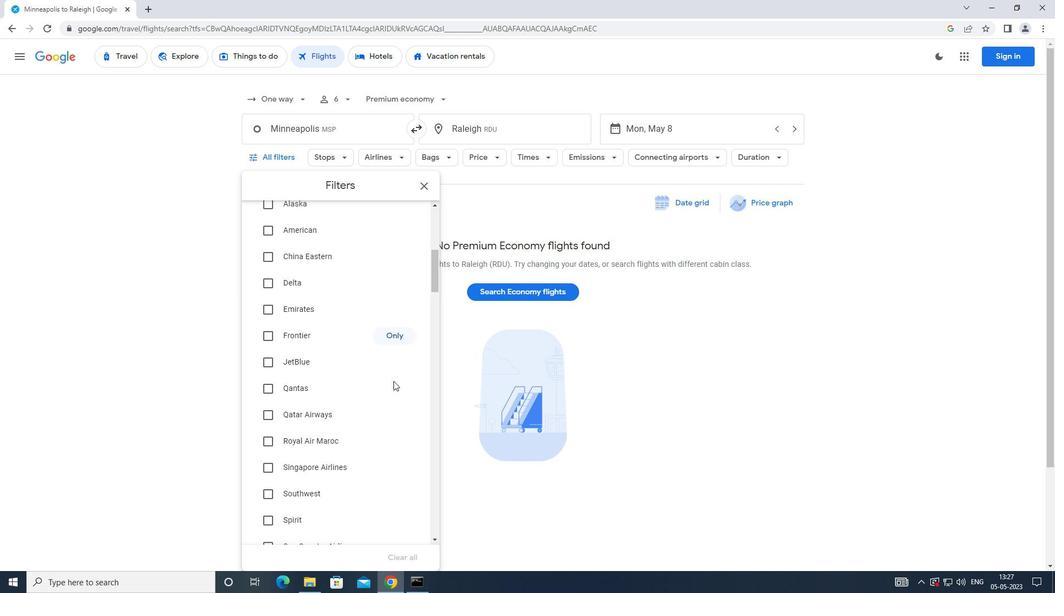 
Action: Mouse scrolled (393, 381) with delta (0, 0)
Screenshot: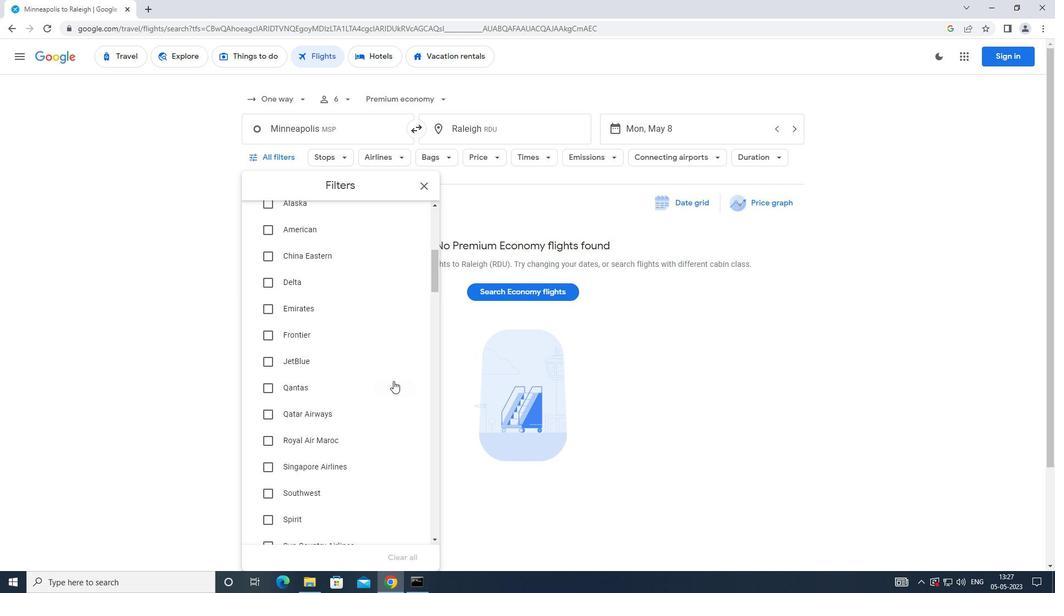 
Action: Mouse scrolled (393, 381) with delta (0, 0)
Screenshot: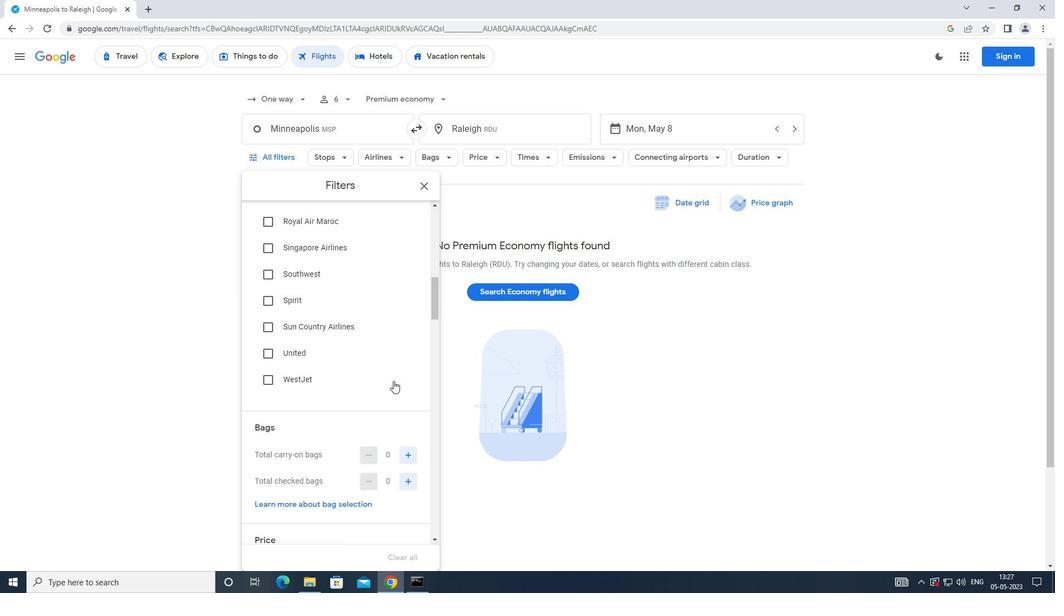 
Action: Mouse moved to (406, 421)
Screenshot: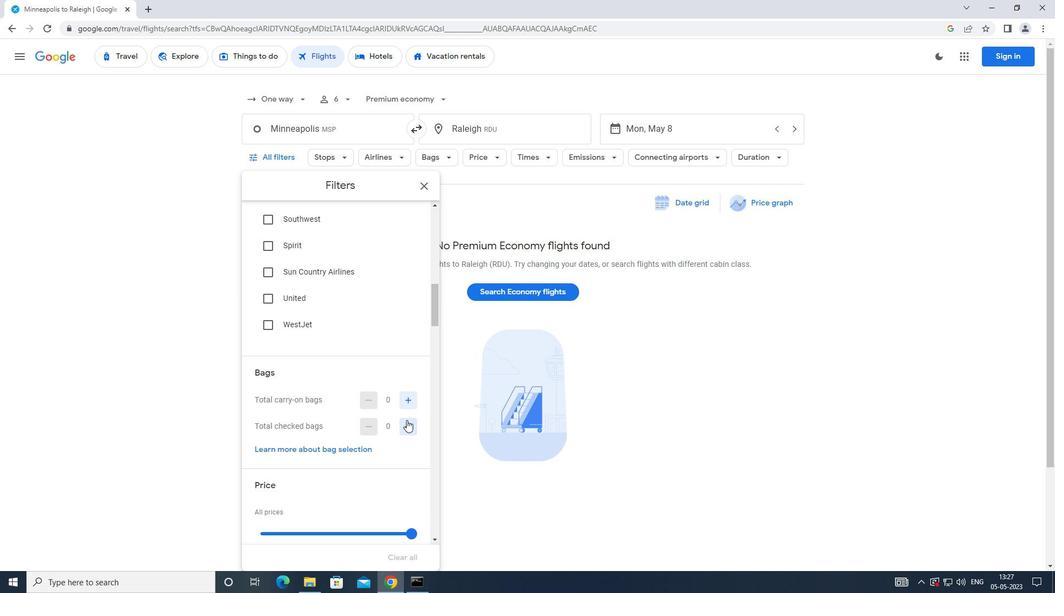 
Action: Mouse pressed left at (406, 421)
Screenshot: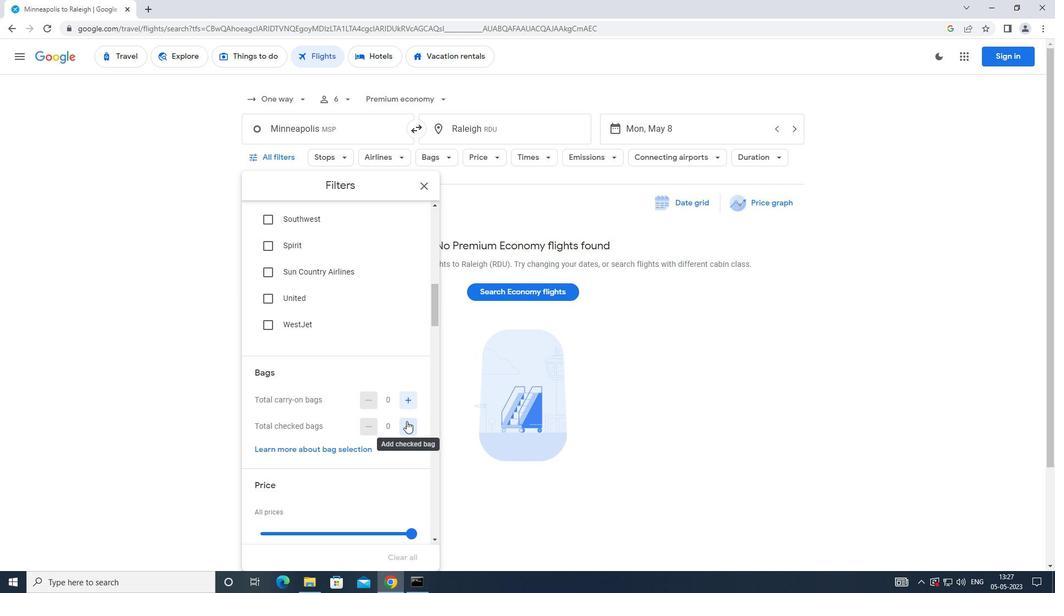 
Action: Mouse pressed left at (406, 421)
Screenshot: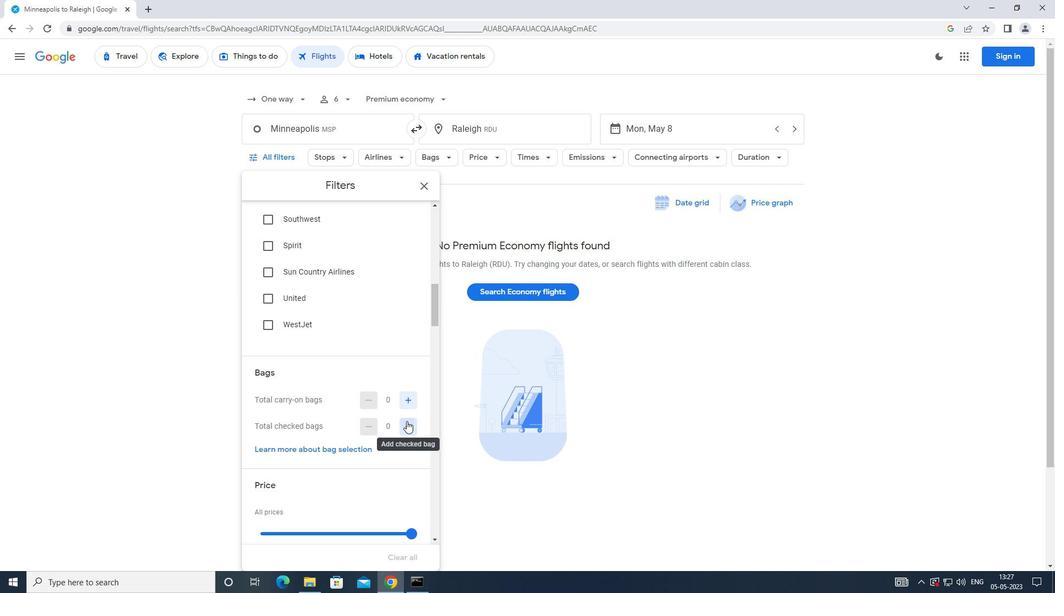 
Action: Mouse pressed left at (406, 421)
Screenshot: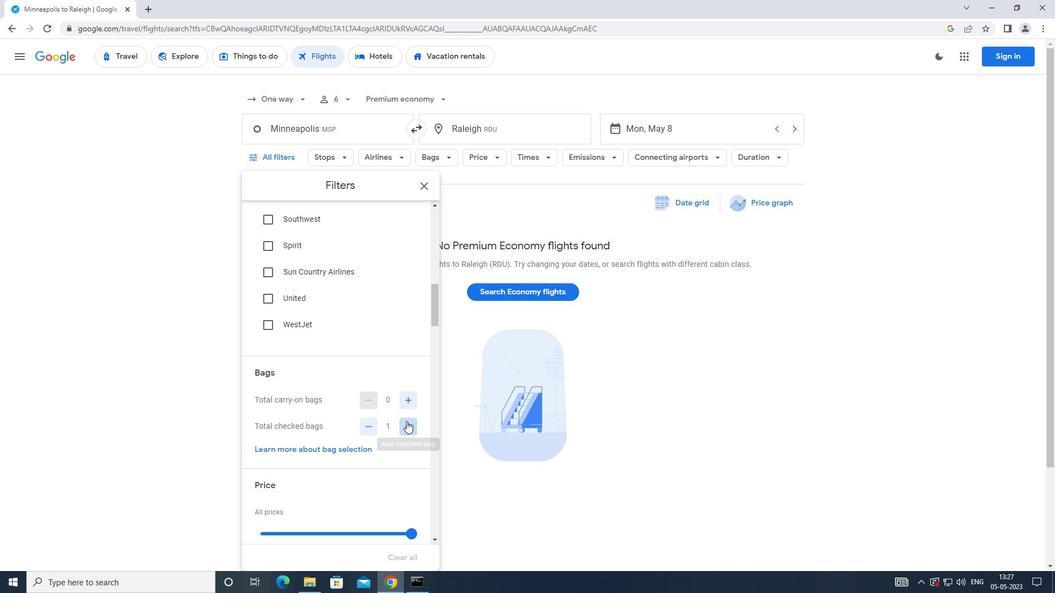
Action: Mouse pressed left at (406, 421)
Screenshot: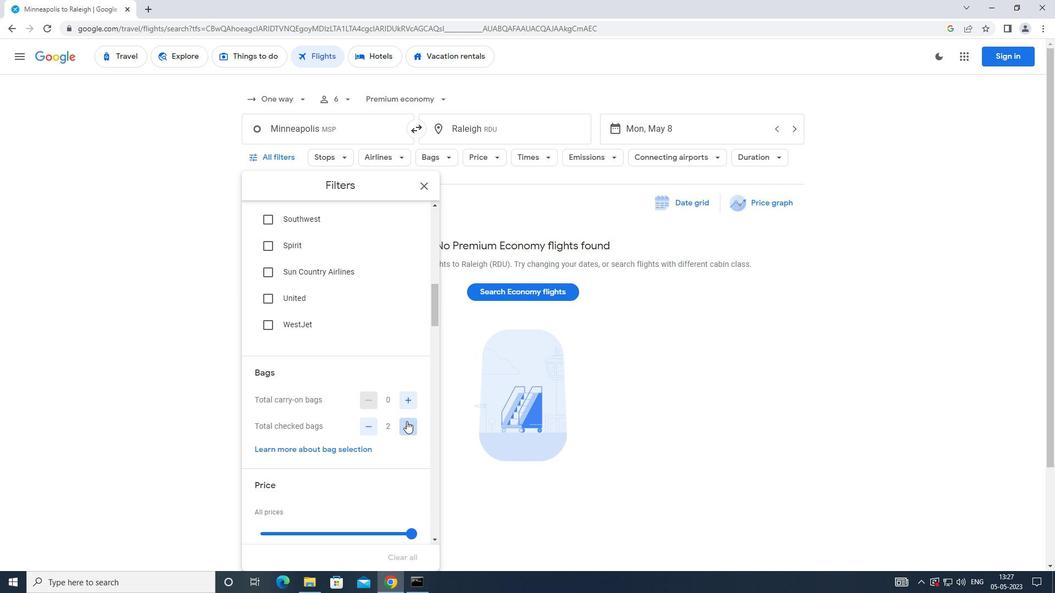 
Action: Mouse pressed left at (406, 421)
Screenshot: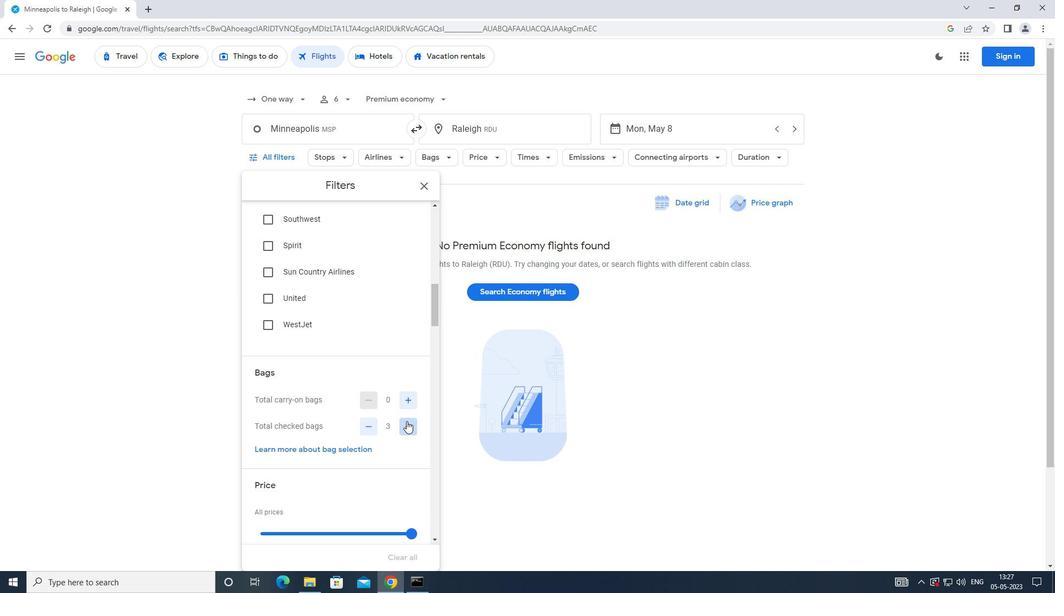 
Action: Mouse pressed left at (406, 421)
Screenshot: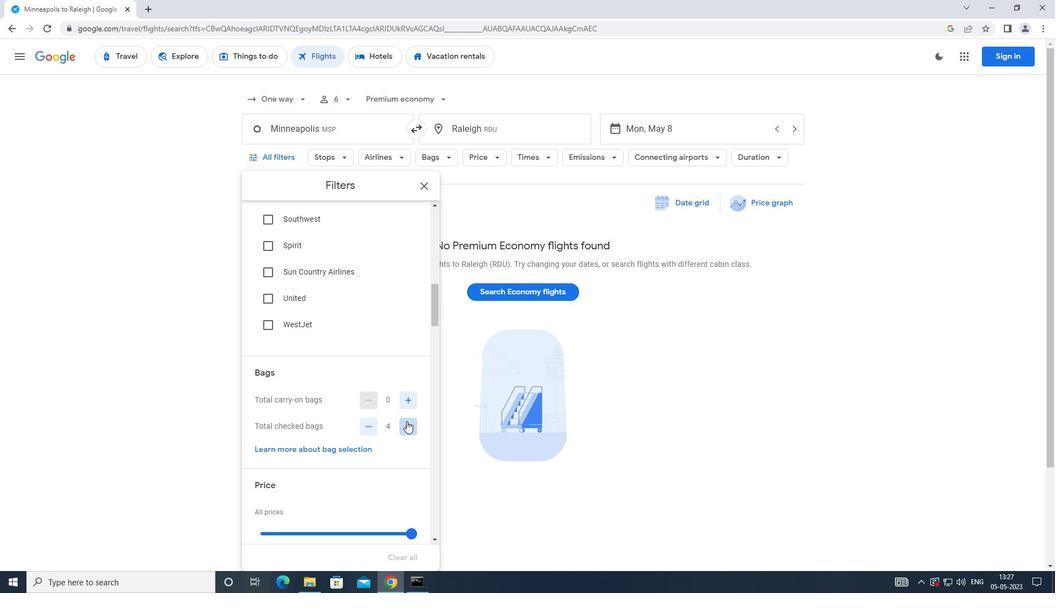 
Action: Mouse pressed left at (406, 421)
Screenshot: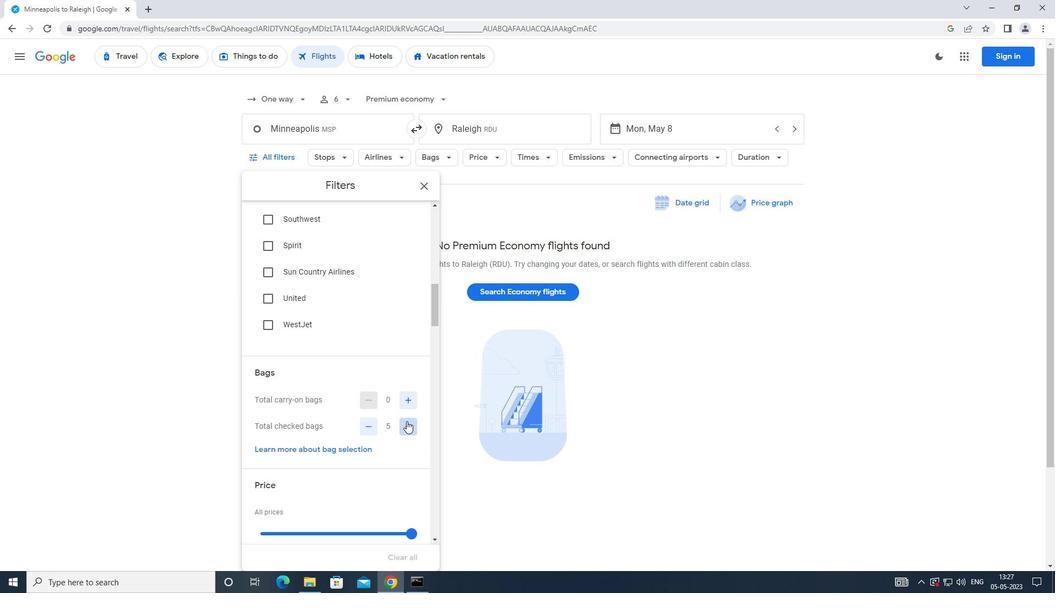
Action: Mouse pressed left at (406, 421)
Screenshot: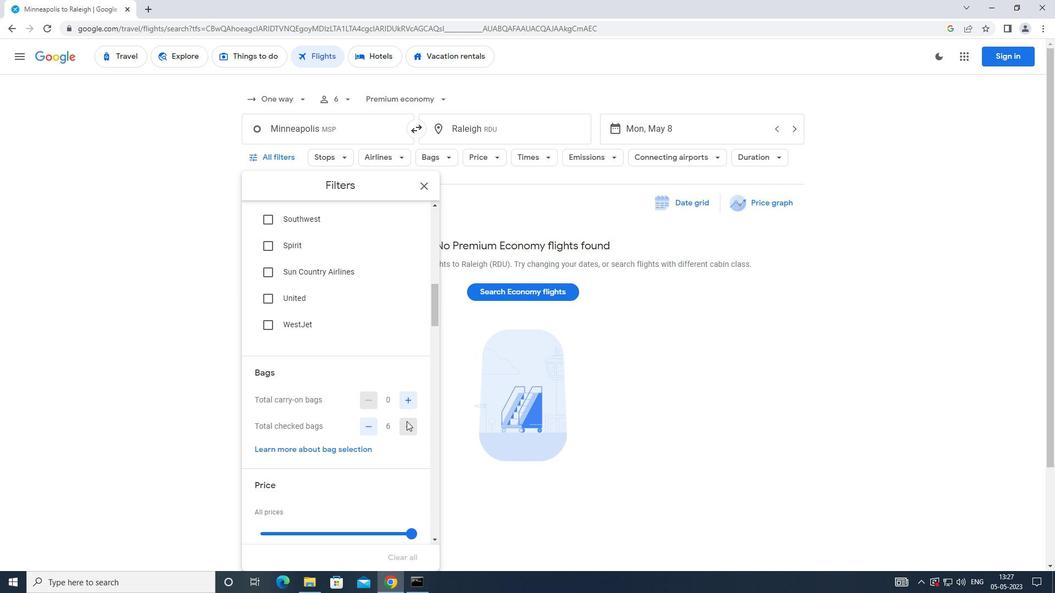 
Action: Mouse moved to (368, 370)
Screenshot: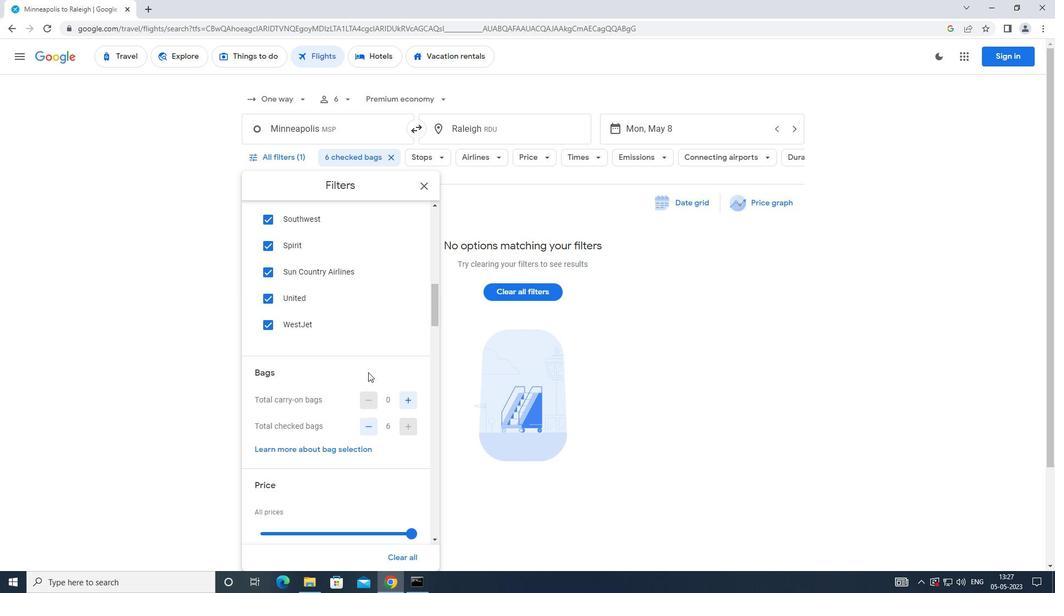 
Action: Mouse scrolled (368, 370) with delta (0, 0)
Screenshot: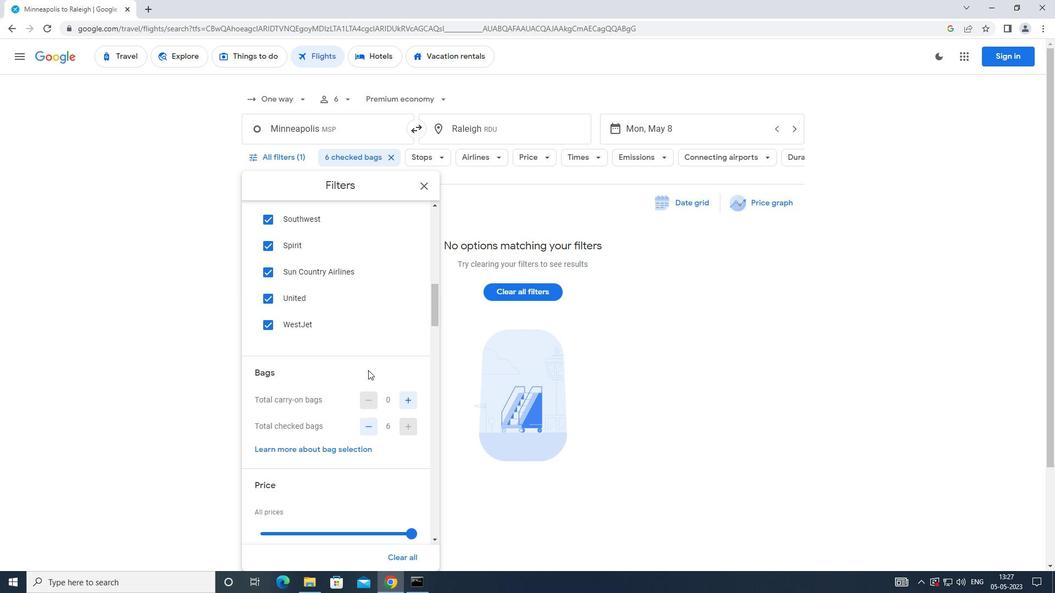 
Action: Mouse scrolled (368, 370) with delta (0, 0)
Screenshot: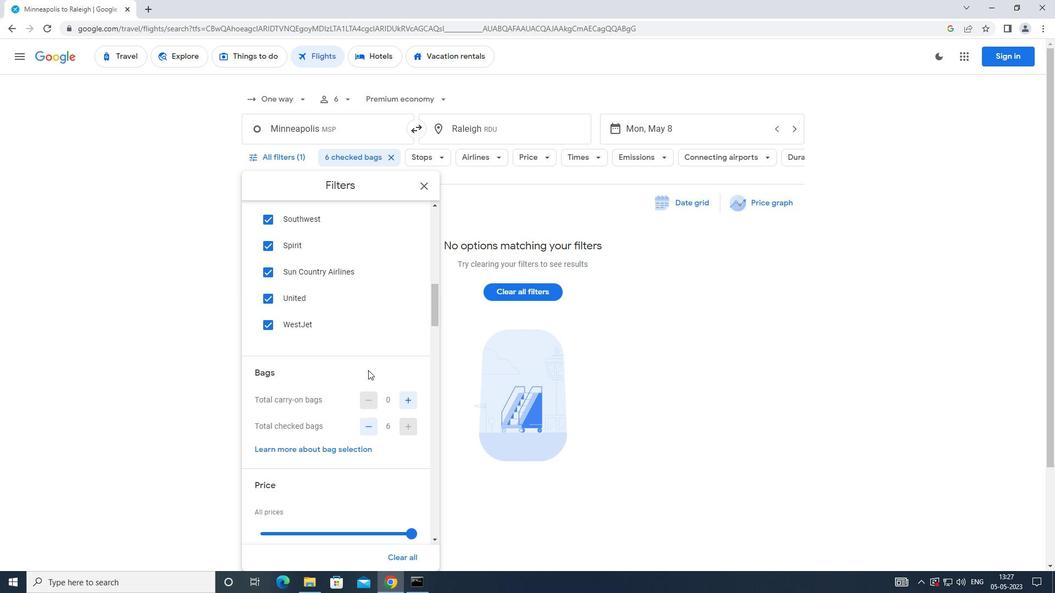 
Action: Mouse scrolled (368, 370) with delta (0, 0)
Screenshot: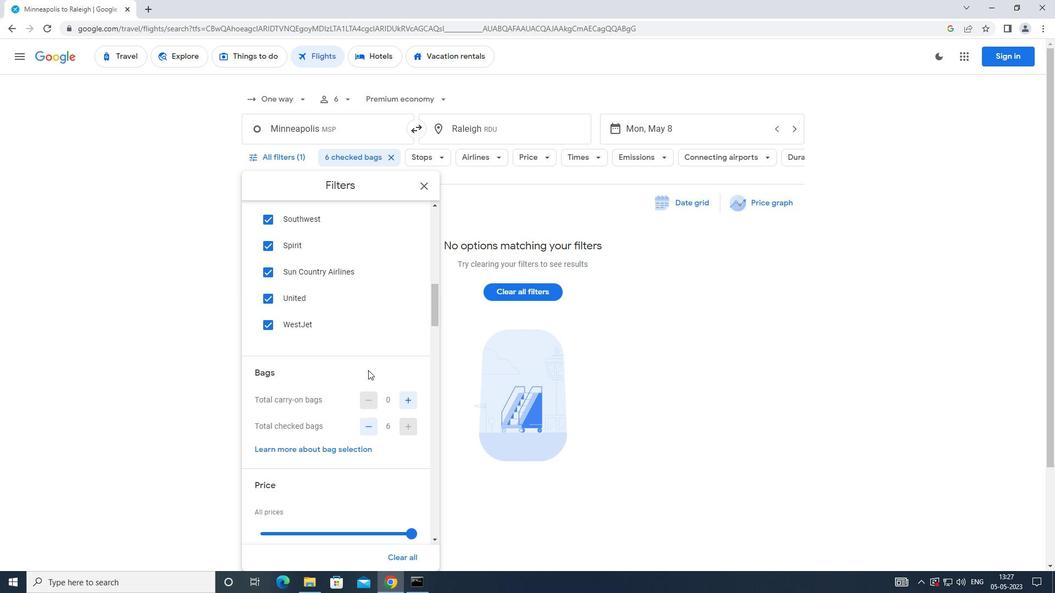 
Action: Mouse moved to (415, 372)
Screenshot: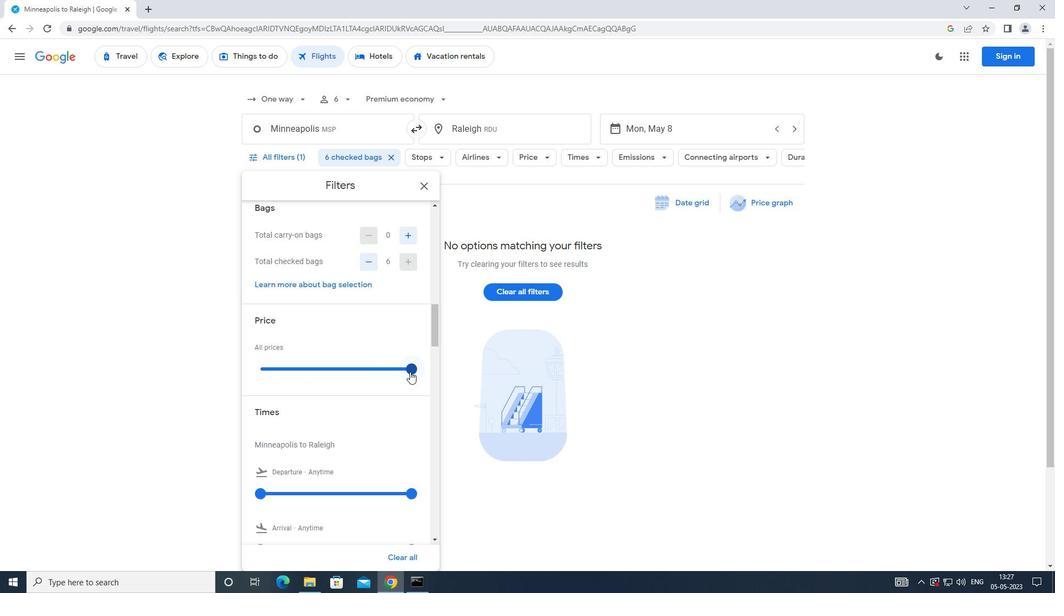 
Action: Mouse pressed left at (415, 372)
Screenshot: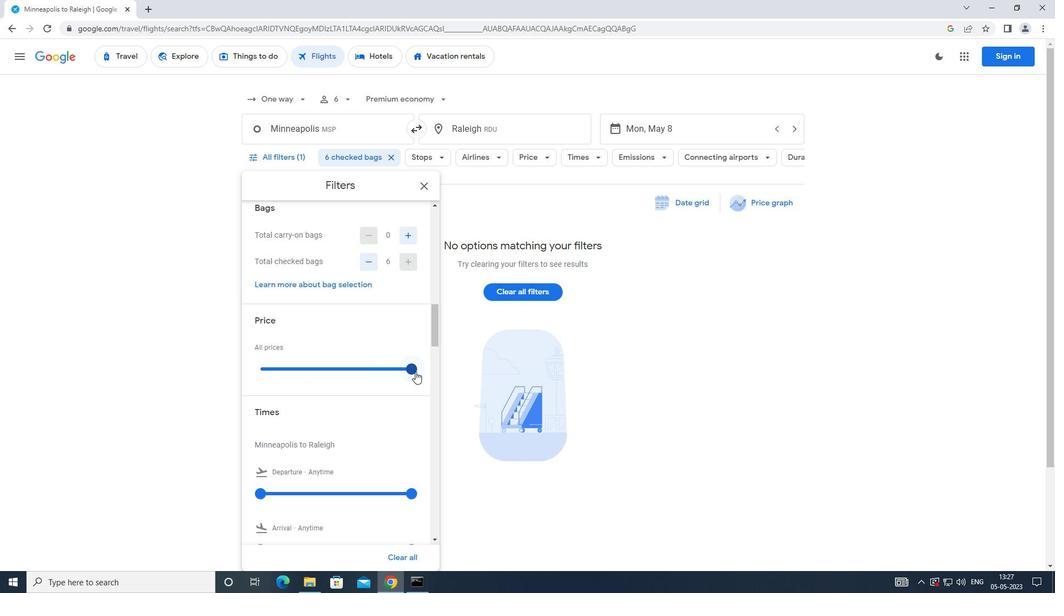 
Action: Mouse moved to (376, 373)
Screenshot: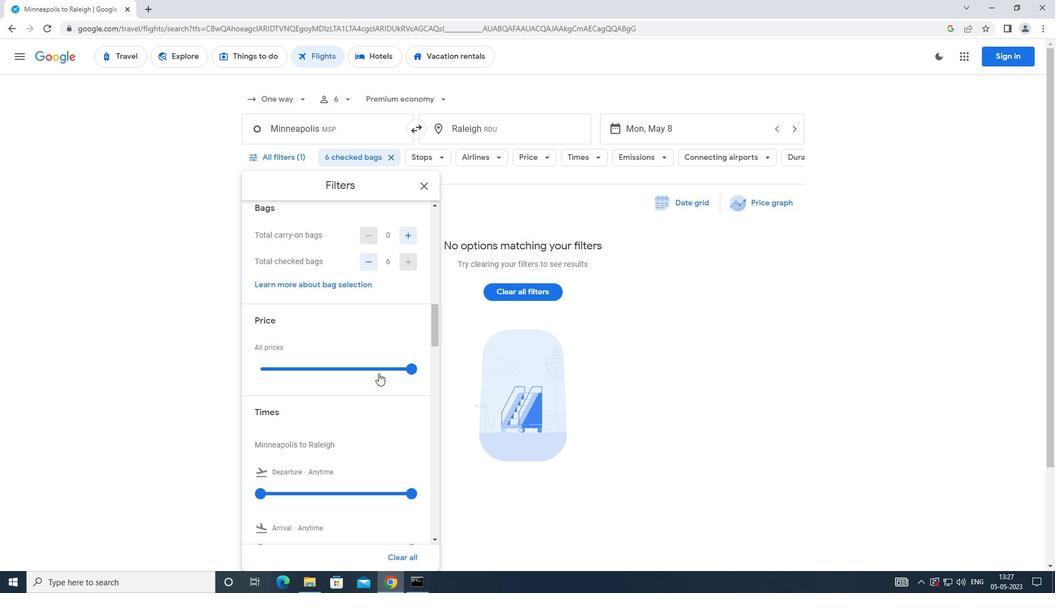 
Action: Mouse scrolled (376, 373) with delta (0, 0)
Screenshot: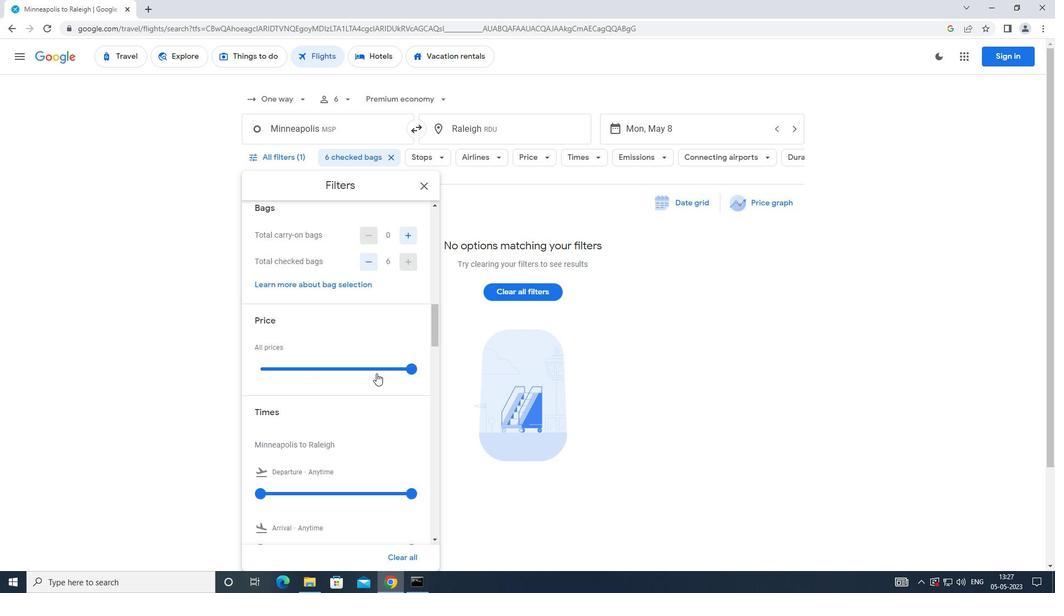 
Action: Mouse scrolled (376, 373) with delta (0, 0)
Screenshot: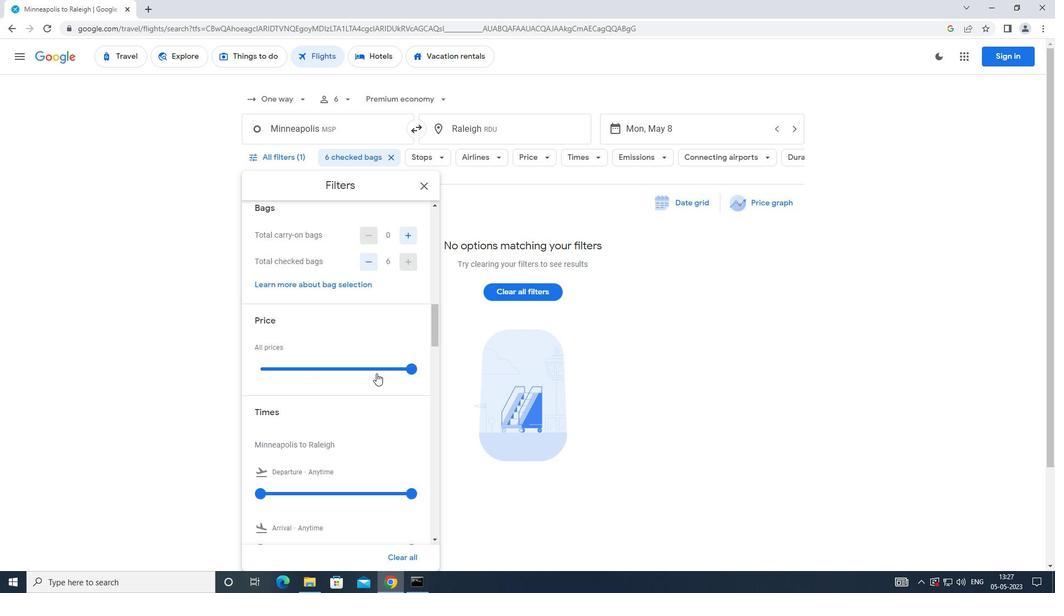 
Action: Mouse moved to (258, 387)
Screenshot: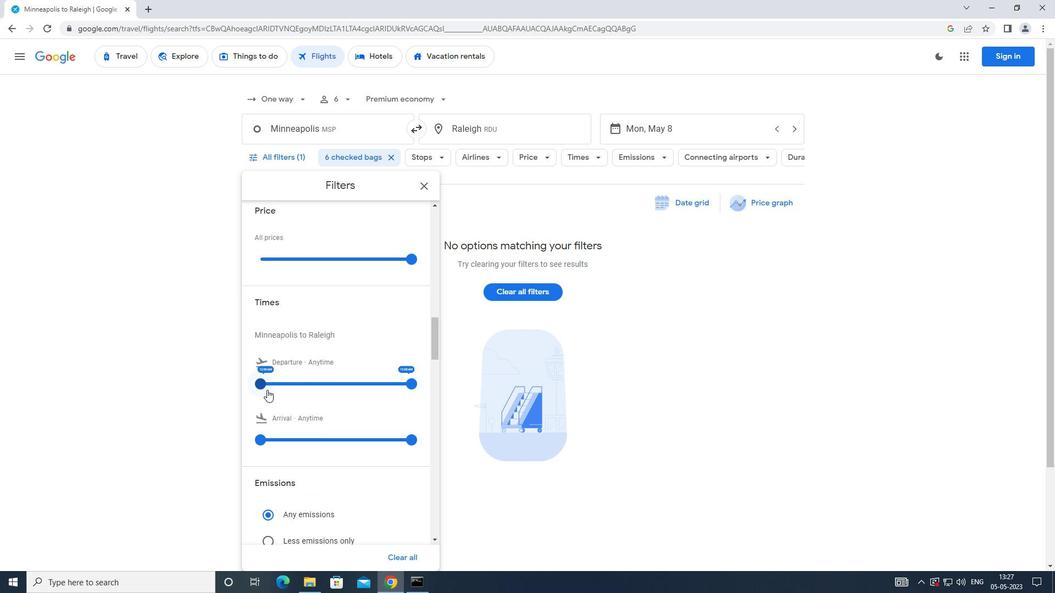 
Action: Mouse pressed left at (258, 387)
Screenshot: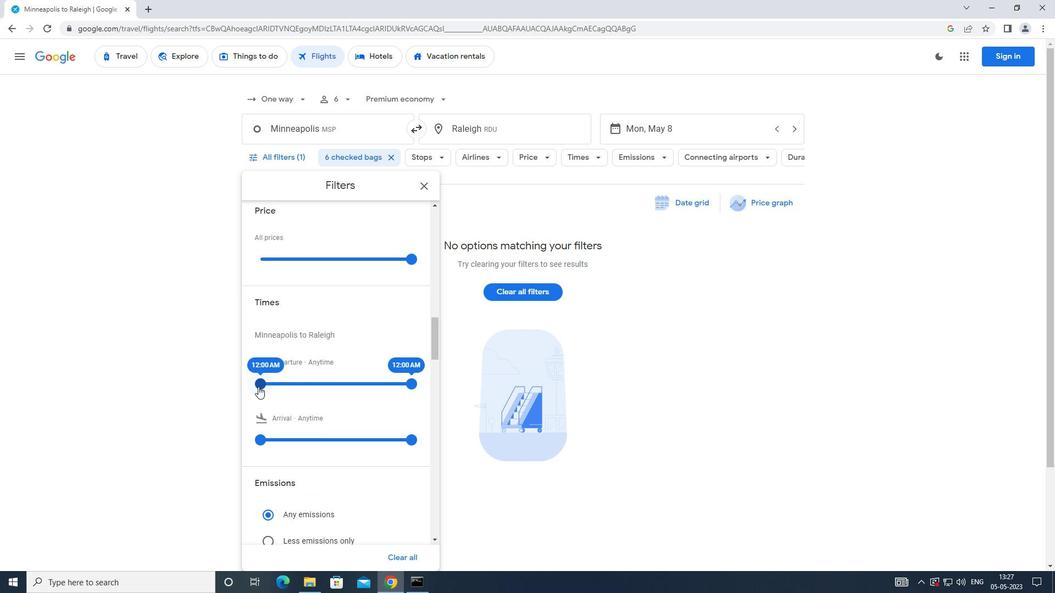 
Action: Mouse moved to (404, 373)
Screenshot: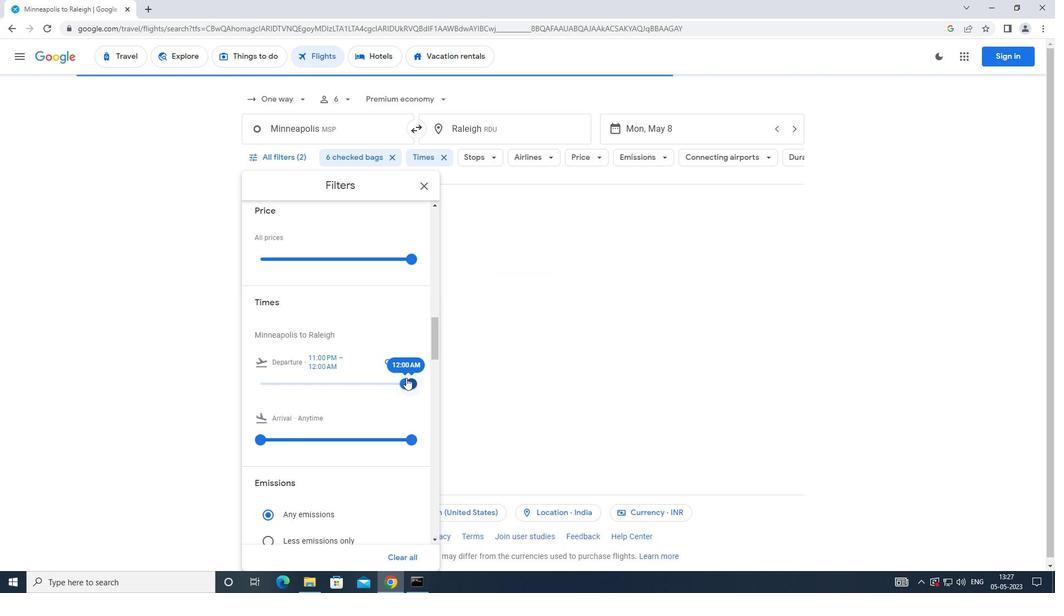 
